Task: Add Attachment from "Attach a link" to Card Card0000000032 in Board Board0000000008 in Workspace WS0000000003 in Trello. Add Cover Red to Card Card0000000032 in Board Board0000000008 in Workspace WS0000000003 in Trello. Add "Join Card" Button Button0000000032  to Card Card0000000032 in Board Board0000000008 in Workspace WS0000000003 in Trello. Add Description DS0000000032 to Card Card0000000032 in Board Board0000000008 in Workspace WS0000000003 in Trello. Add Comment CM0000000032 to Card Card0000000032 in Board Board0000000008 in Workspace WS0000000003 in Trello
Action: Mouse moved to (670, 77)
Screenshot: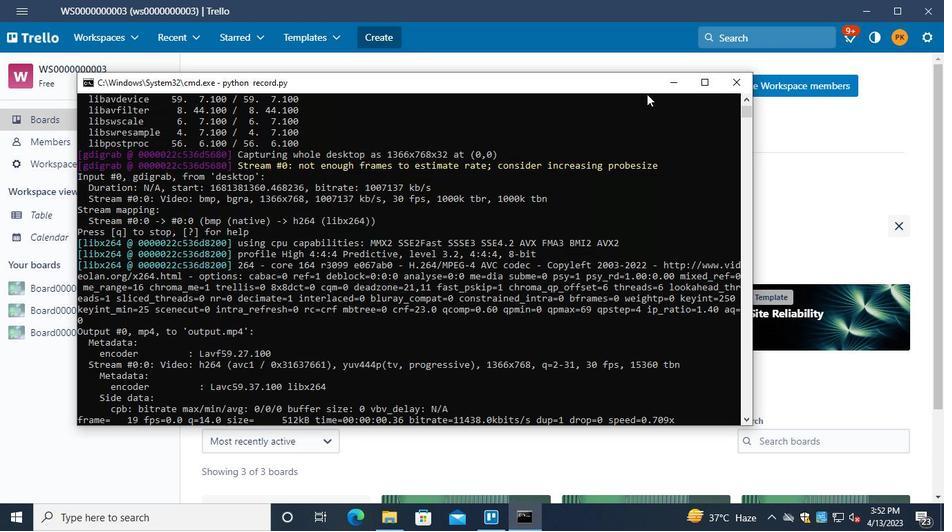 
Action: Mouse pressed left at (670, 77)
Screenshot: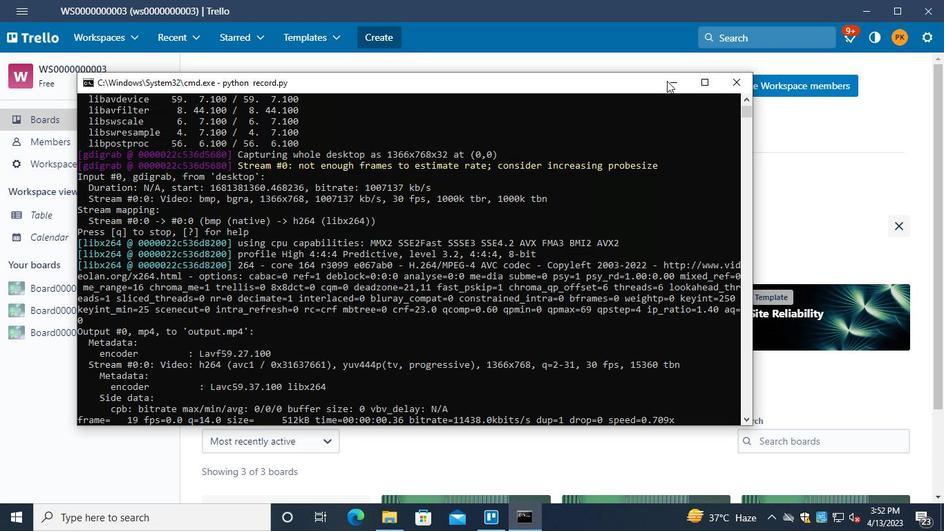 
Action: Mouse moved to (87, 311)
Screenshot: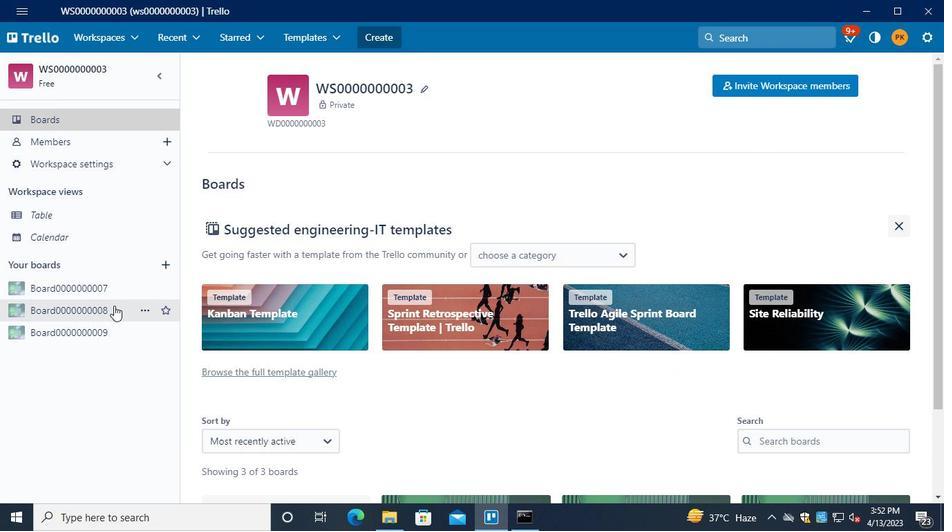 
Action: Mouse pressed left at (87, 311)
Screenshot: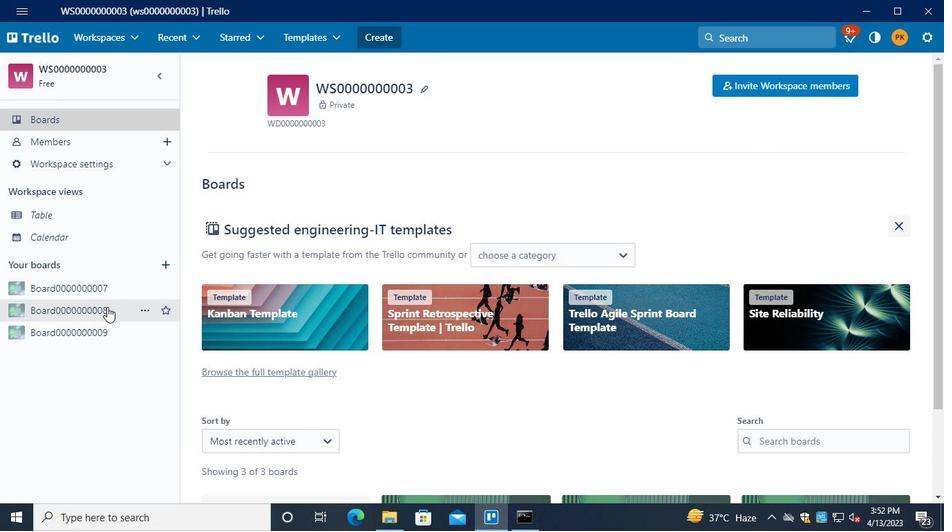 
Action: Mouse moved to (244, 414)
Screenshot: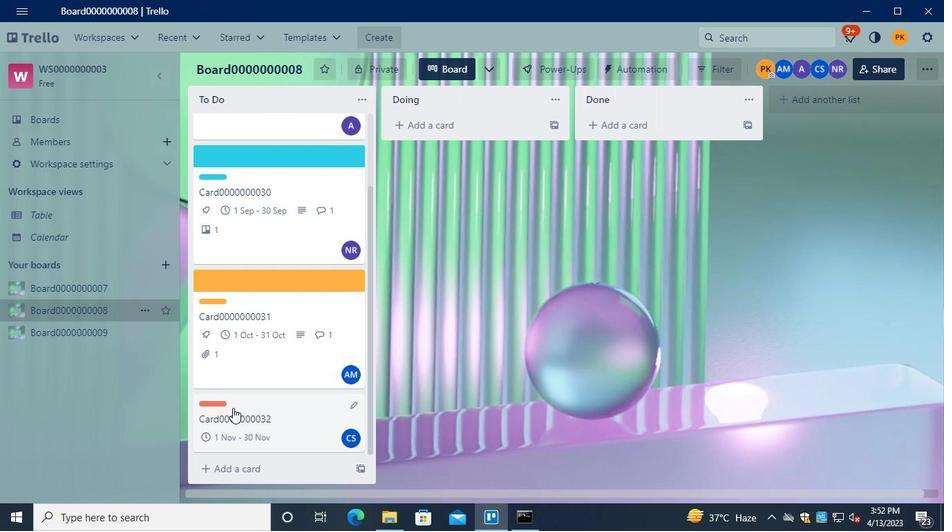 
Action: Mouse pressed left at (244, 414)
Screenshot: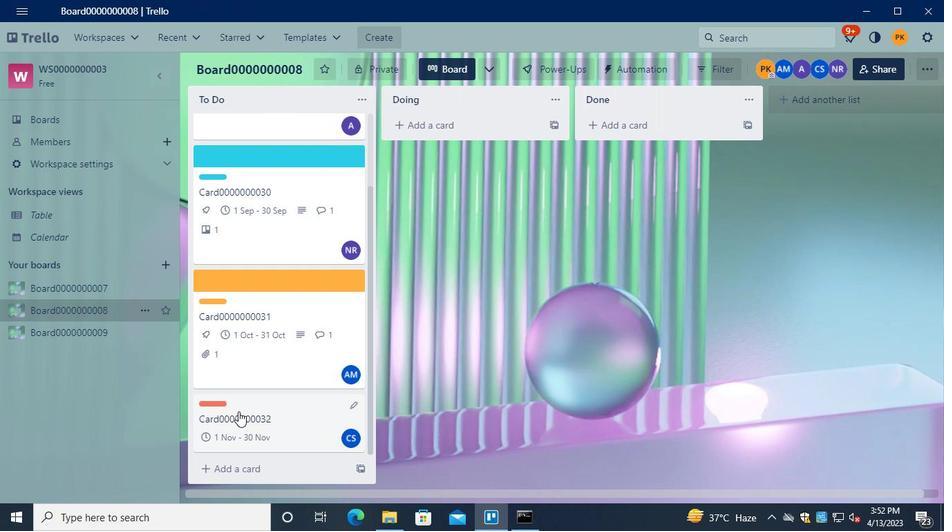 
Action: Mouse moved to (679, 291)
Screenshot: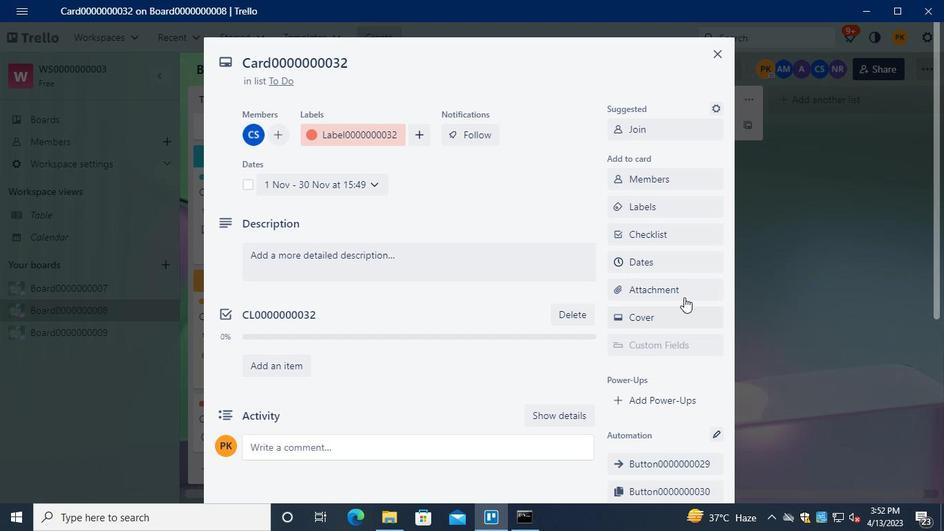 
Action: Mouse pressed left at (679, 291)
Screenshot: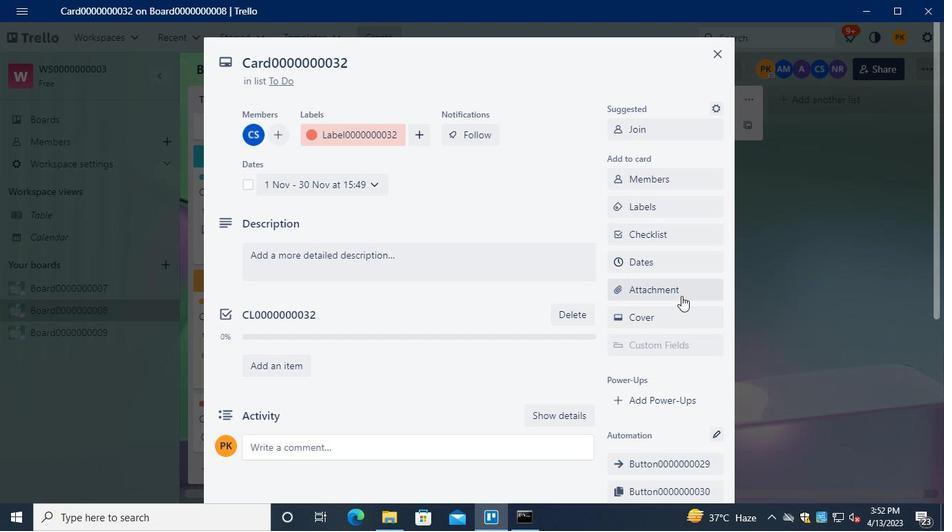 
Action: Mouse moved to (645, 274)
Screenshot: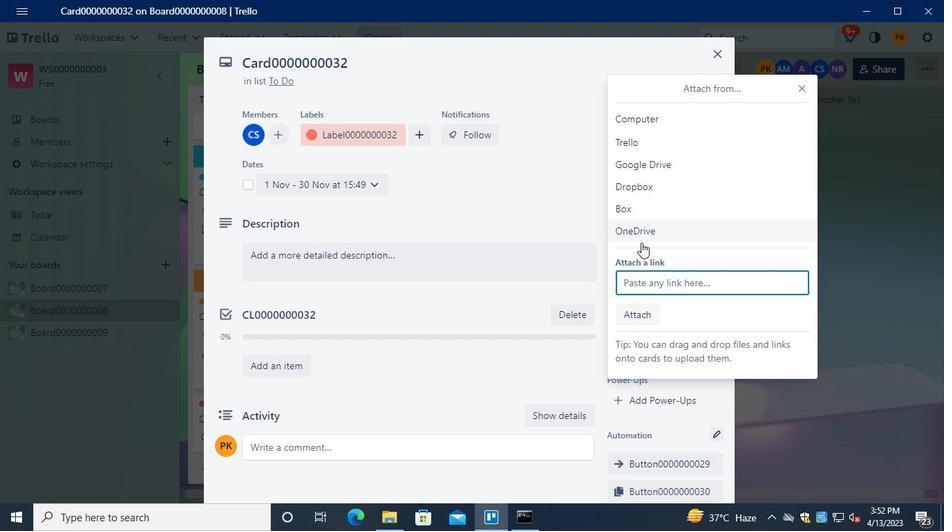 
Action: Keyboard Key.ctrl_l
Screenshot: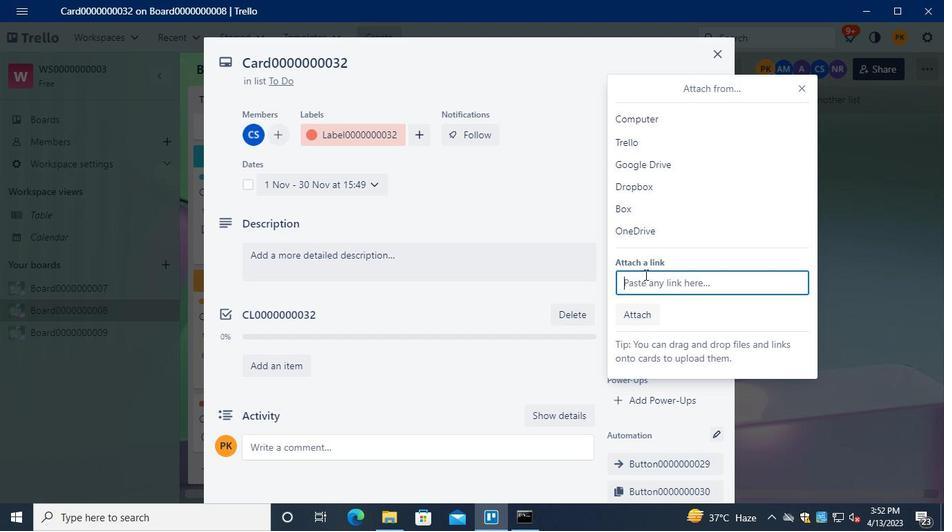 
Action: Keyboard \x16
Screenshot: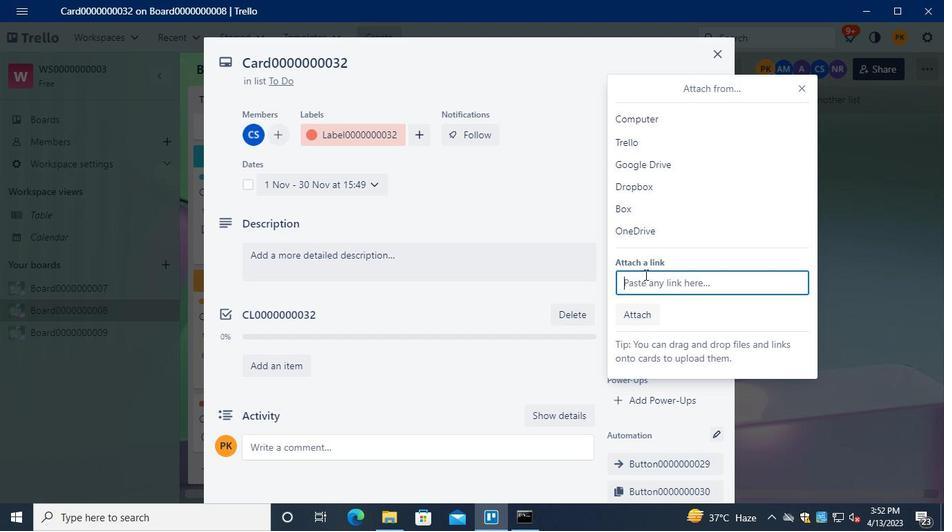 
Action: Mouse moved to (673, 310)
Screenshot: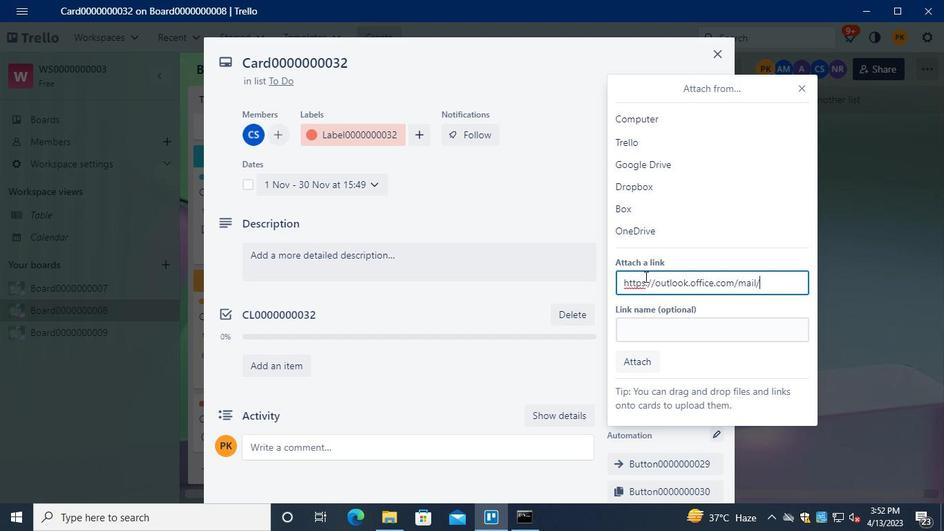 
Action: Keyboard Key.enter
Screenshot: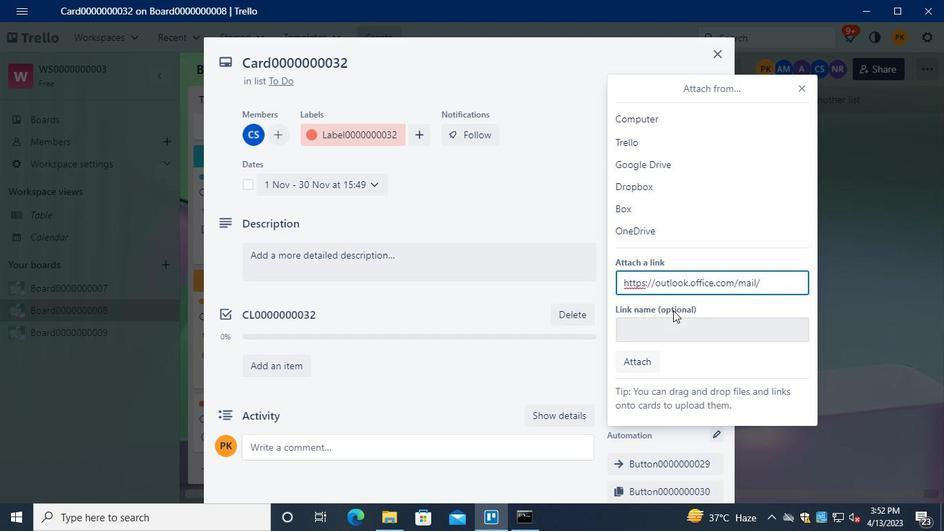 
Action: Mouse moved to (682, 316)
Screenshot: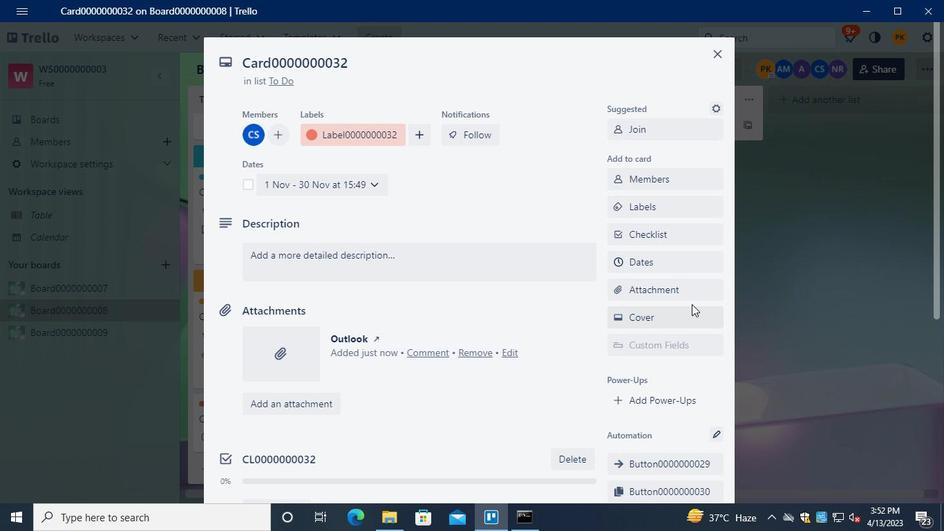 
Action: Mouse pressed left at (682, 316)
Screenshot: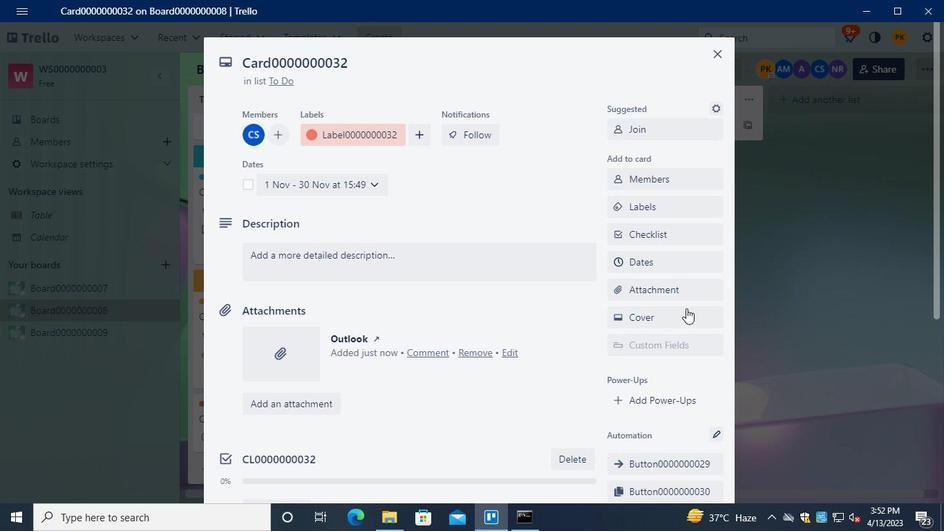 
Action: Mouse moved to (754, 216)
Screenshot: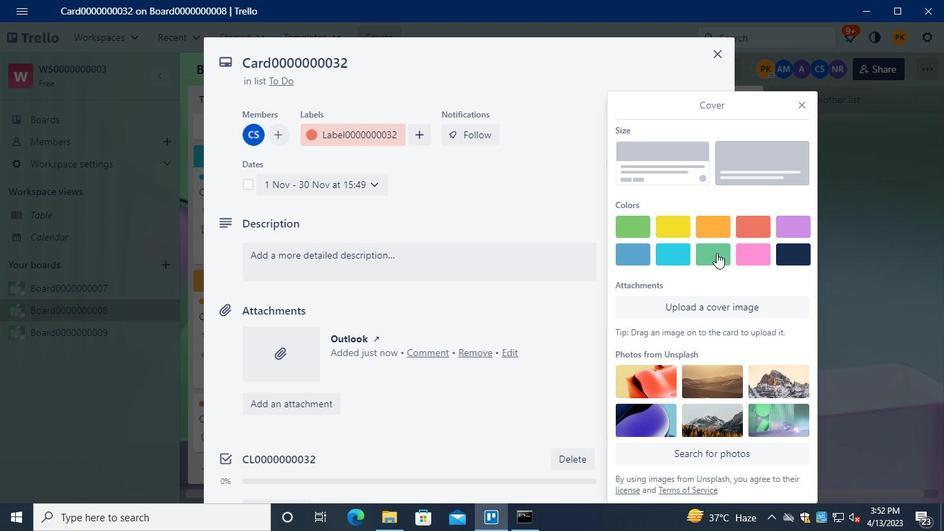 
Action: Mouse pressed left at (754, 216)
Screenshot: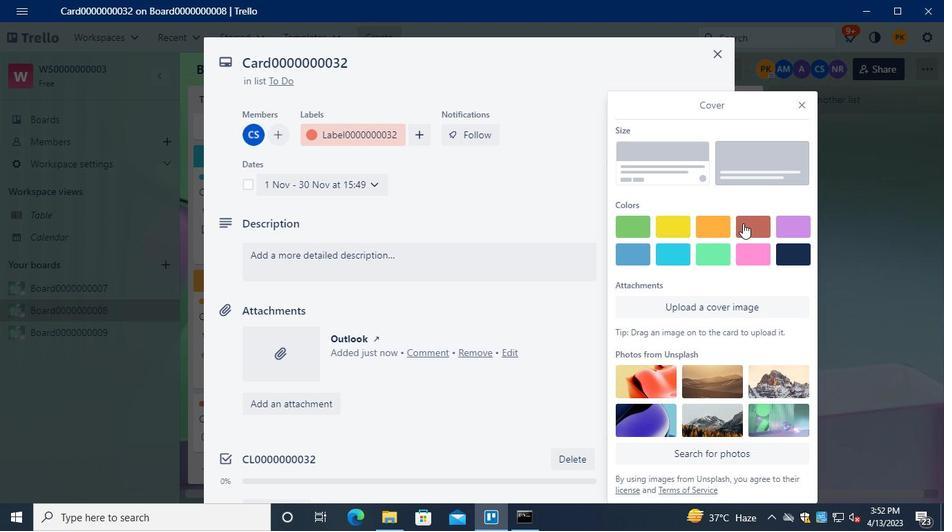 
Action: Mouse moved to (798, 80)
Screenshot: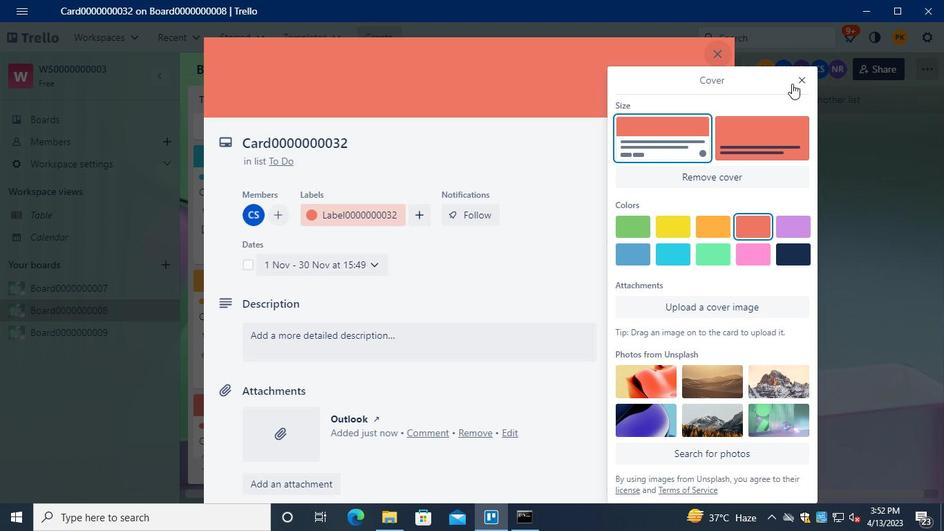 
Action: Mouse pressed left at (798, 80)
Screenshot: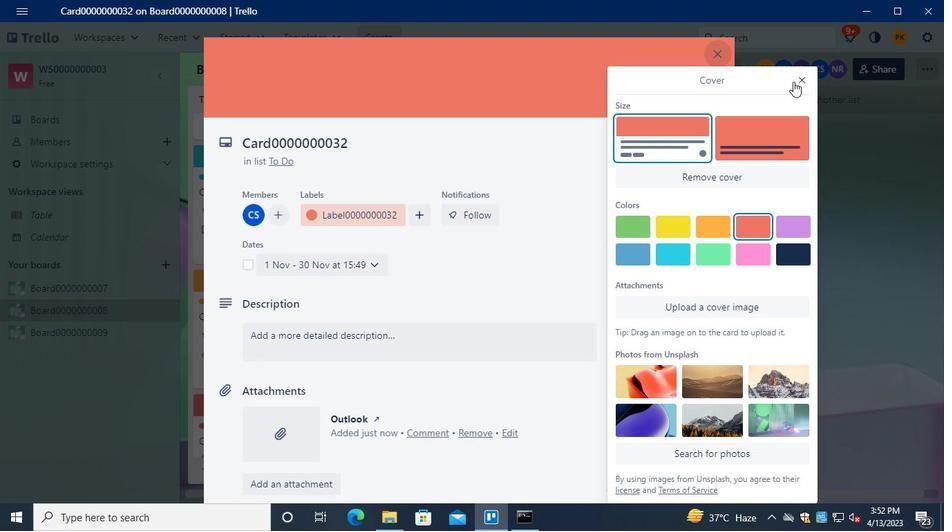 
Action: Mouse moved to (645, 461)
Screenshot: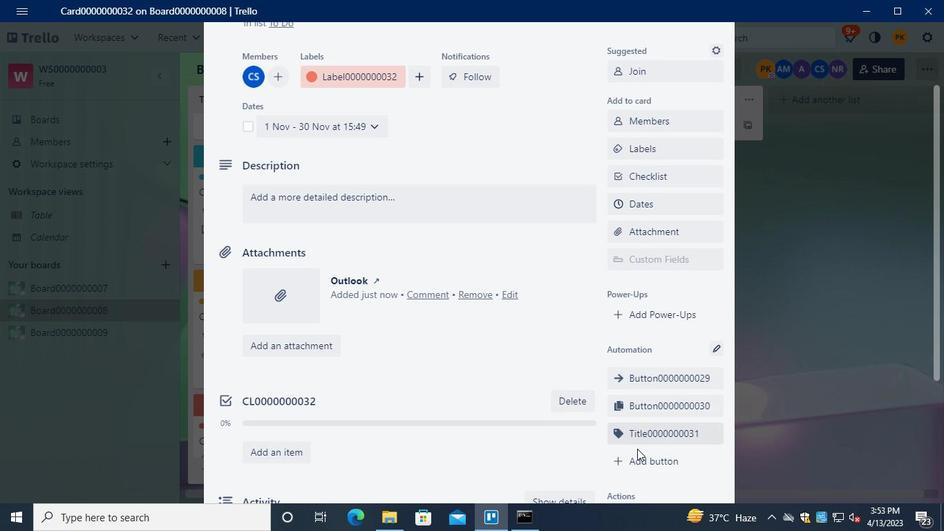 
Action: Mouse pressed left at (645, 461)
Screenshot: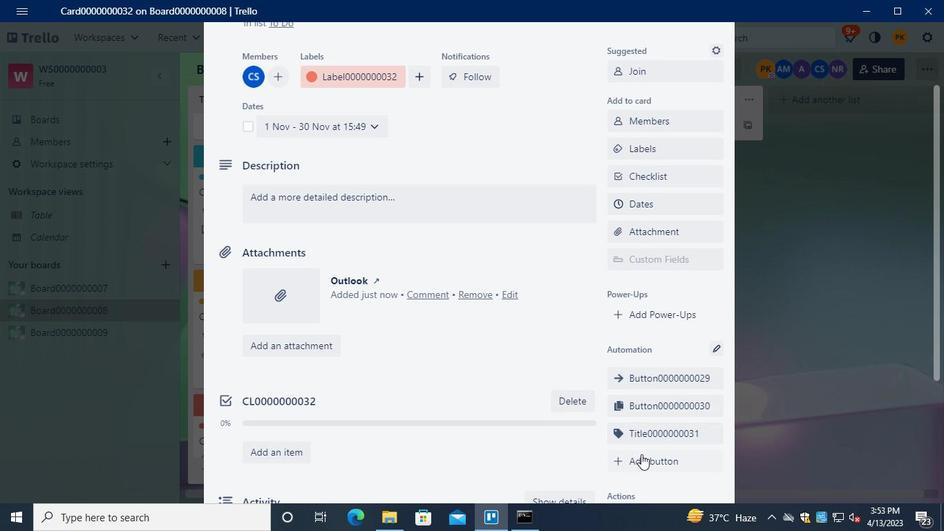 
Action: Mouse moved to (677, 232)
Screenshot: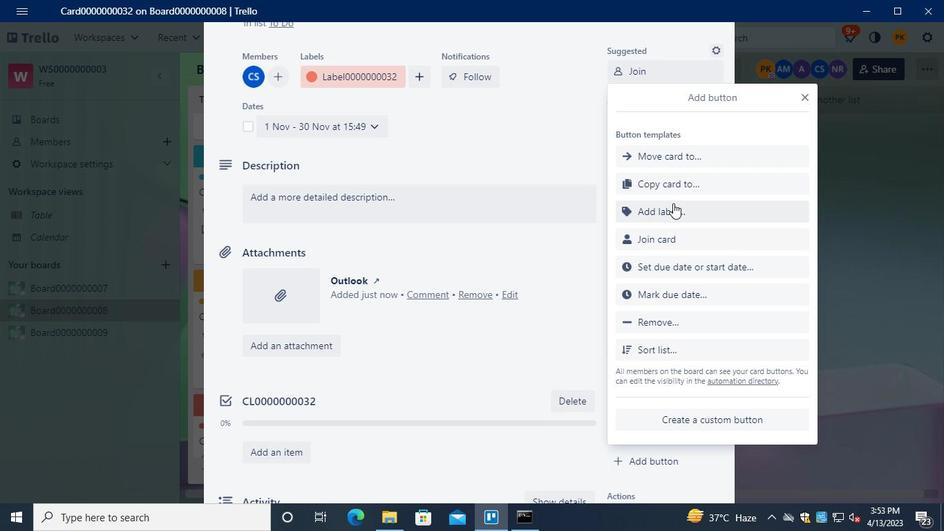
Action: Mouse pressed left at (677, 232)
Screenshot: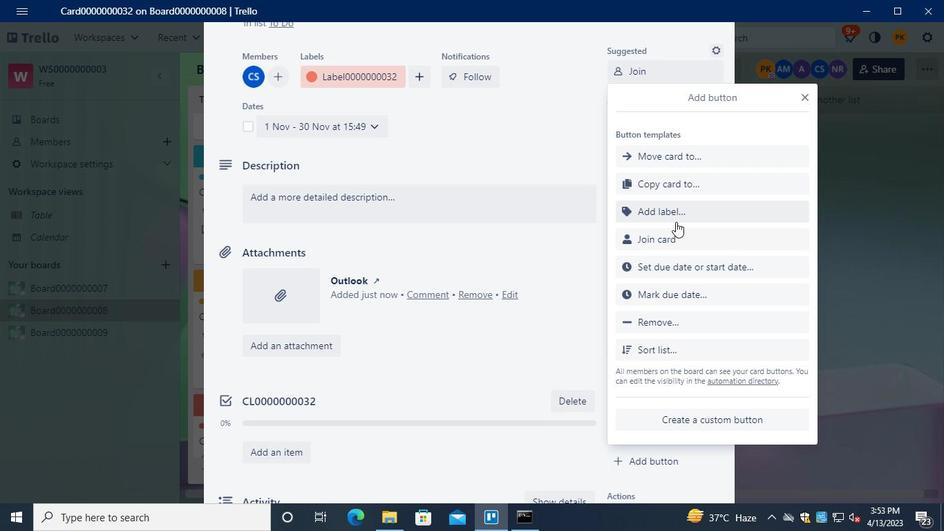 
Action: Keyboard Key.shift
Screenshot: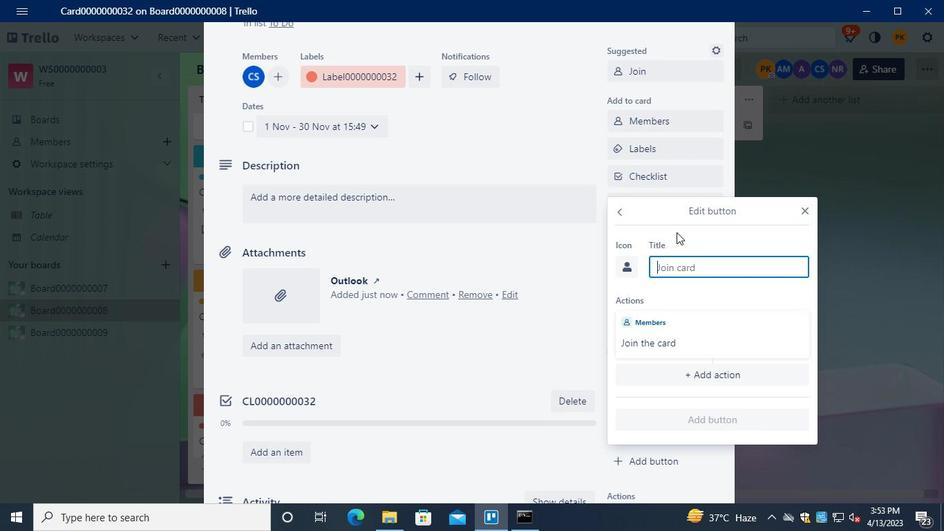
Action: Keyboard Key.shift
Screenshot: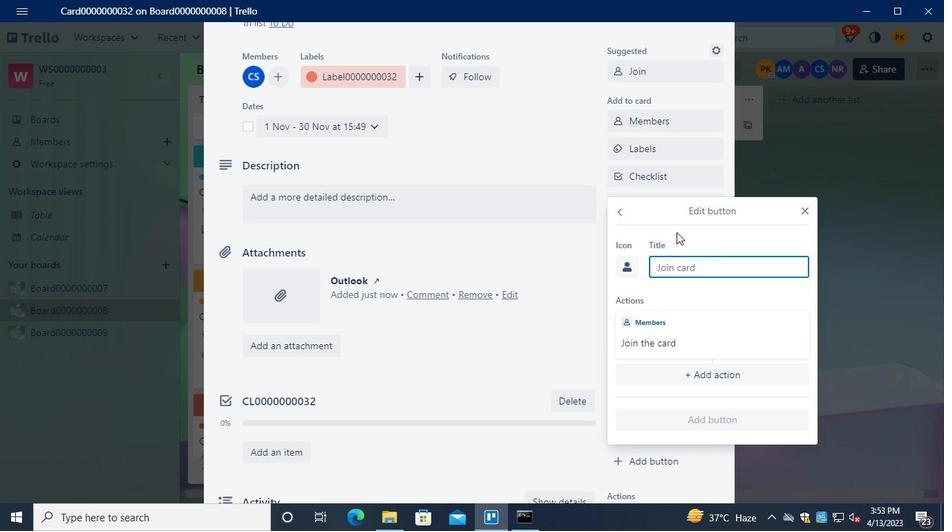 
Action: Keyboard Key.shift
Screenshot: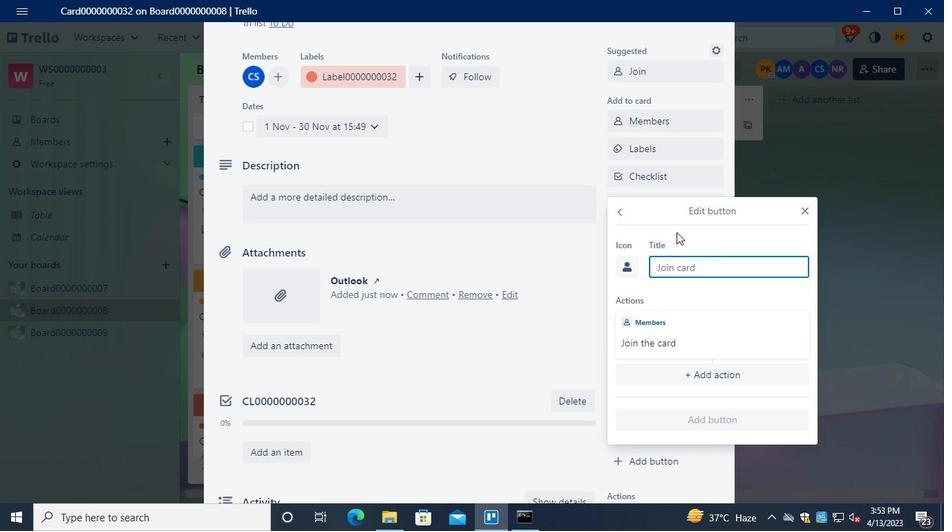 
Action: Keyboard Key.shift
Screenshot: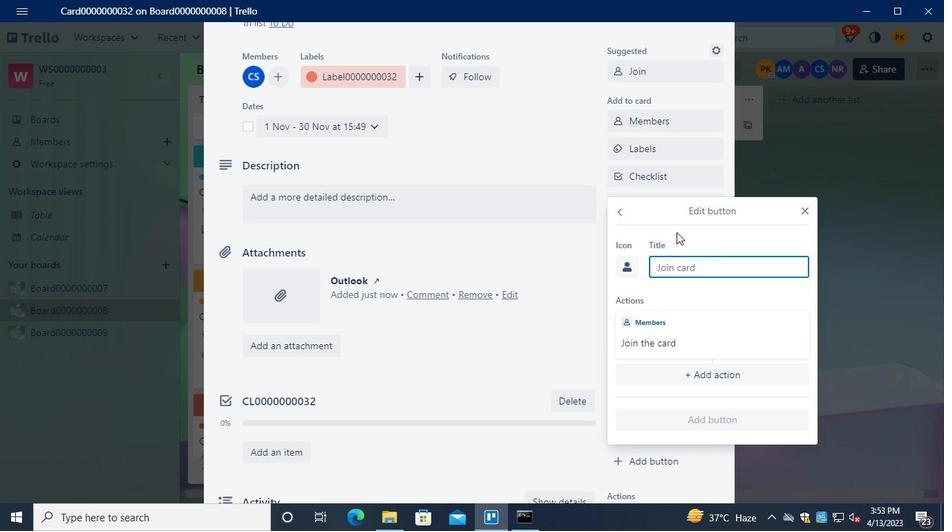 
Action: Keyboard Key.shift
Screenshot: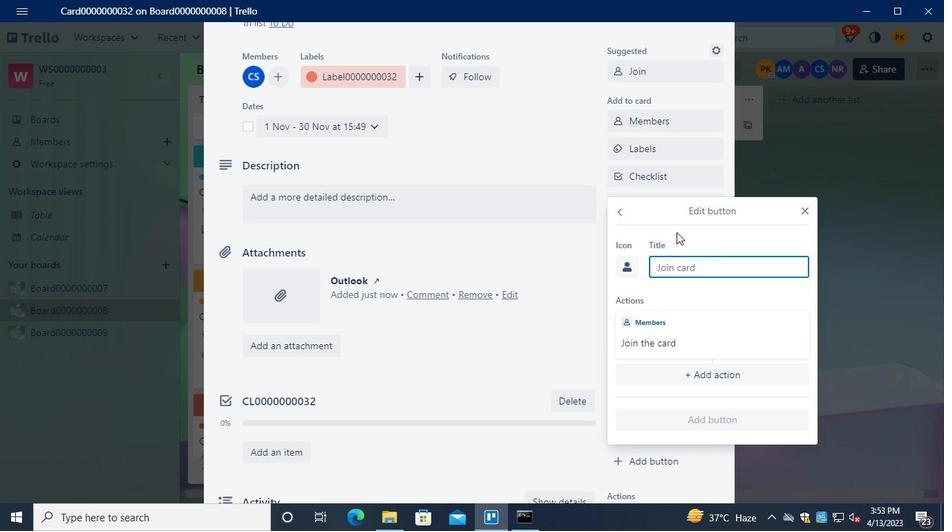 
Action: Keyboard Key.shift
Screenshot: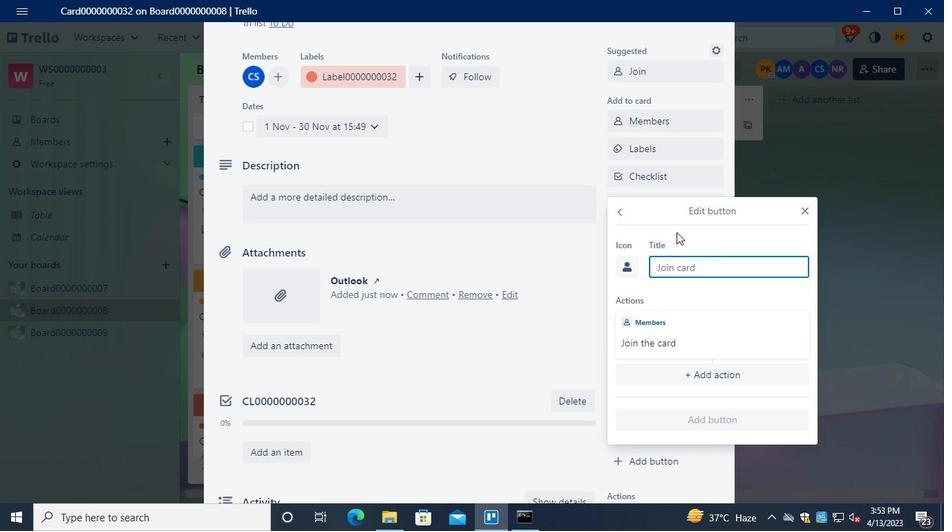 
Action: Keyboard B
Screenshot: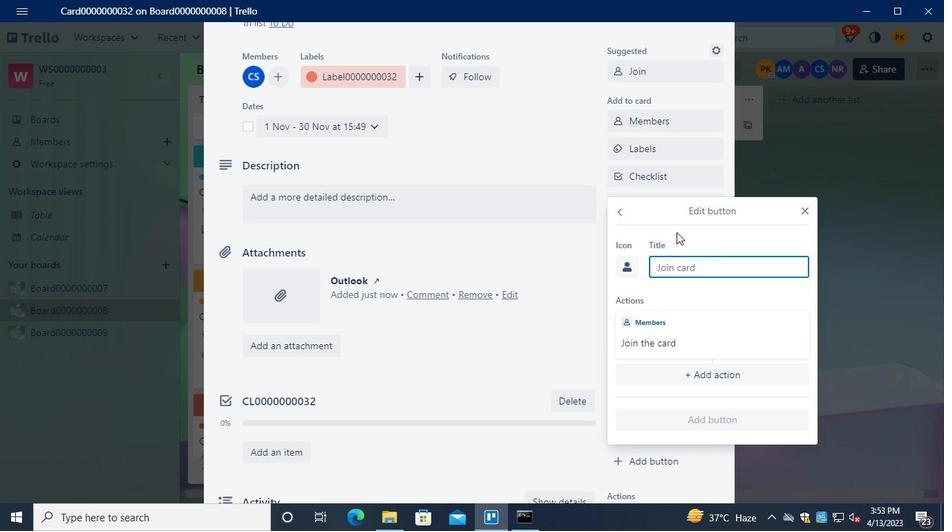 
Action: Keyboard u
Screenshot: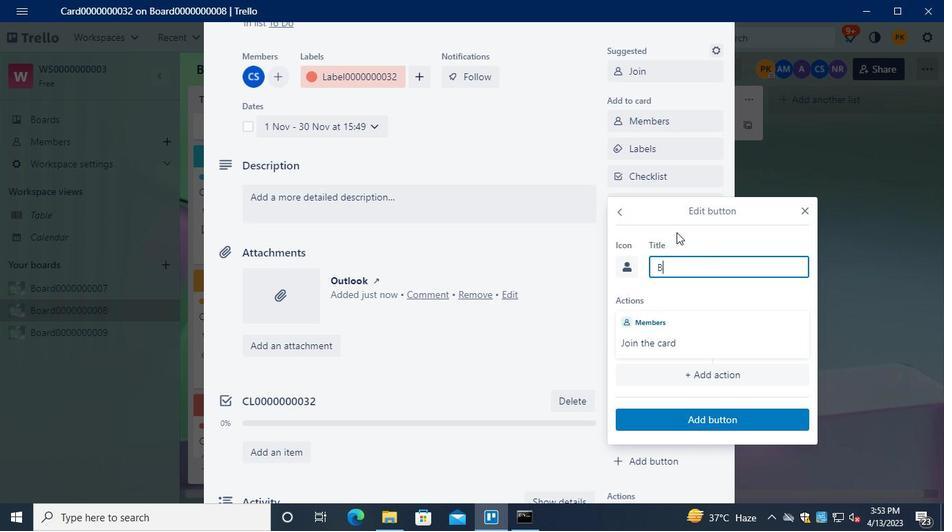 
Action: Keyboard t
Screenshot: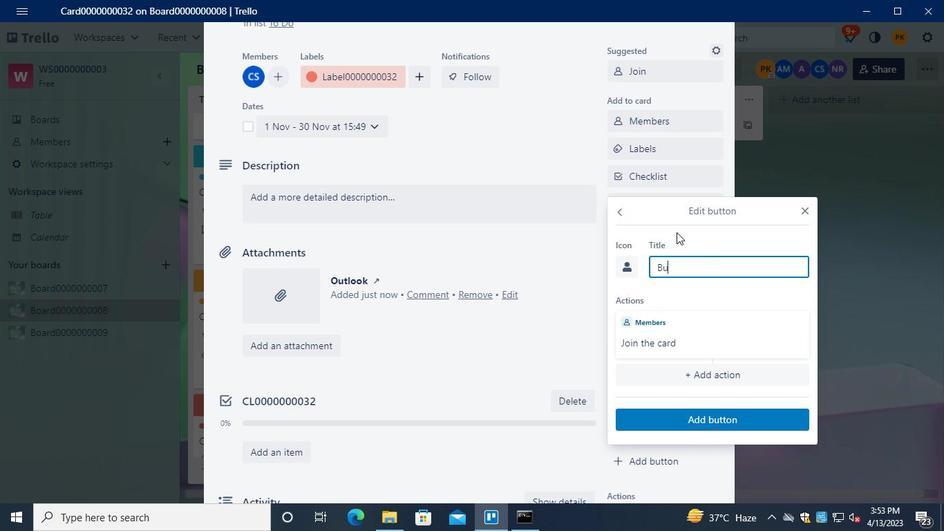 
Action: Keyboard t
Screenshot: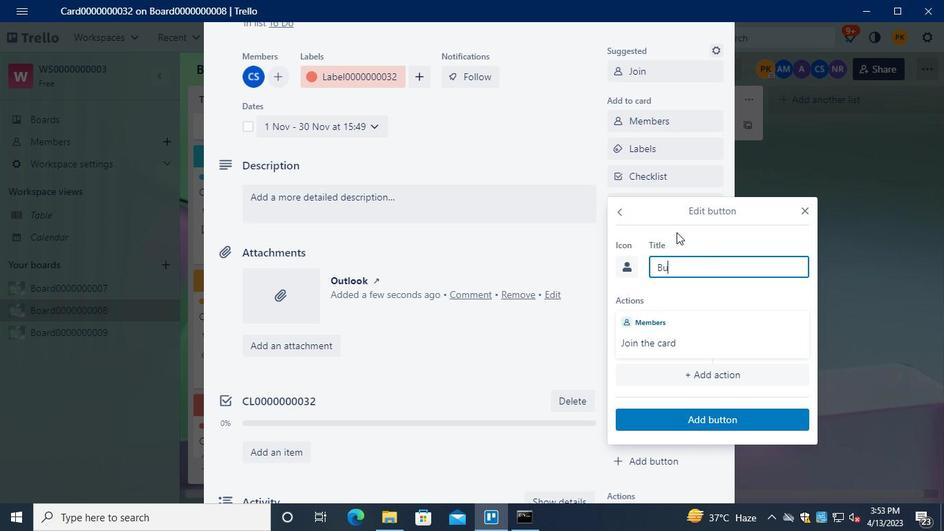 
Action: Keyboard o
Screenshot: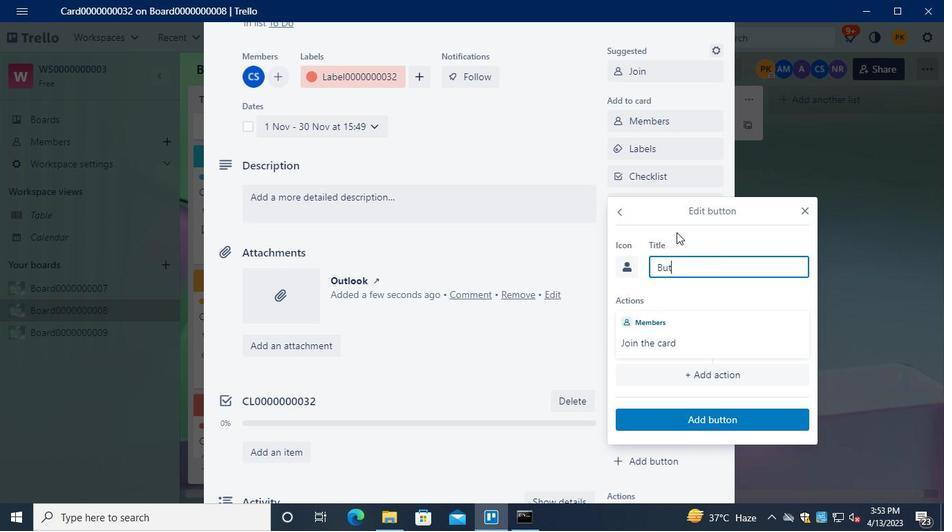 
Action: Keyboard n
Screenshot: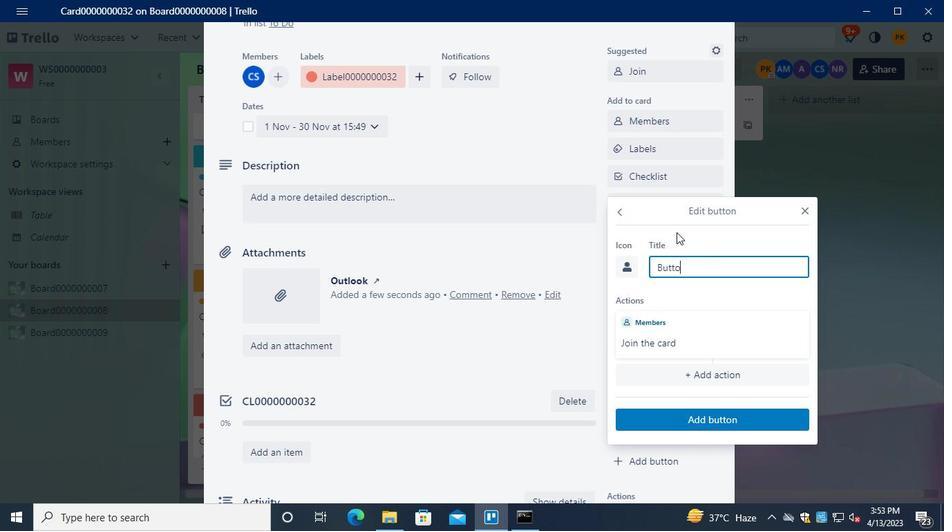 
Action: Keyboard <96>
Screenshot: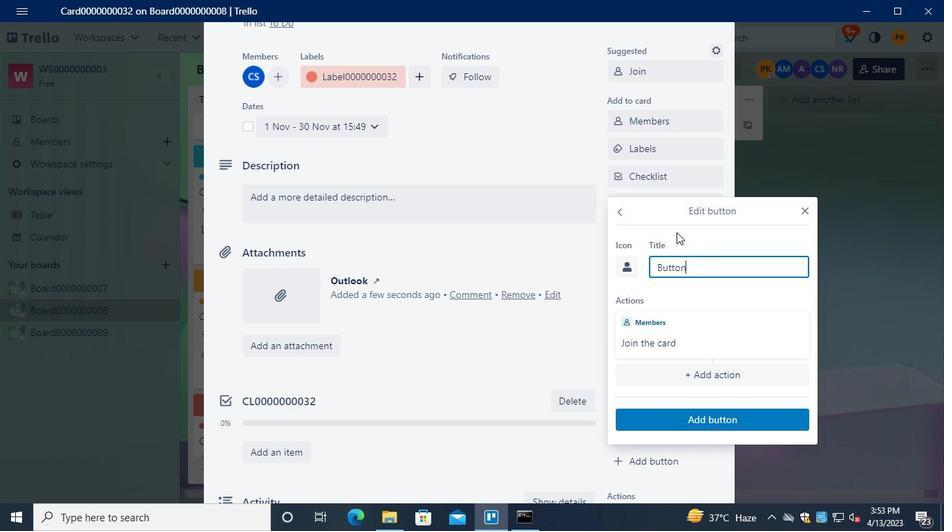 
Action: Keyboard <96>
Screenshot: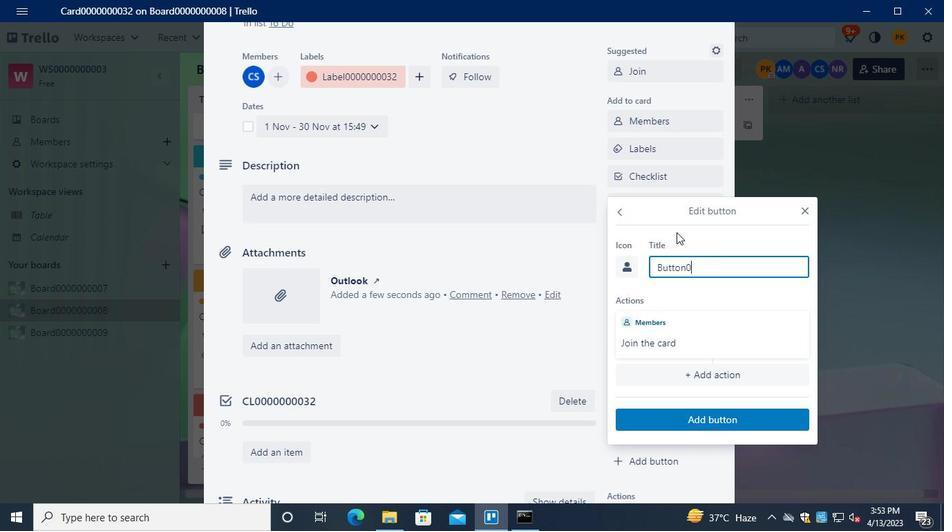 
Action: Keyboard <96>
Screenshot: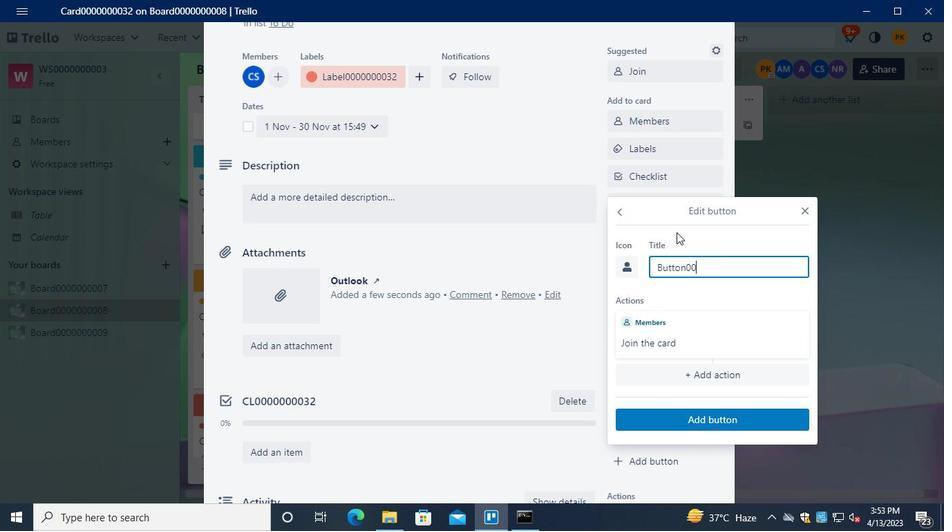 
Action: Keyboard <96>
Screenshot: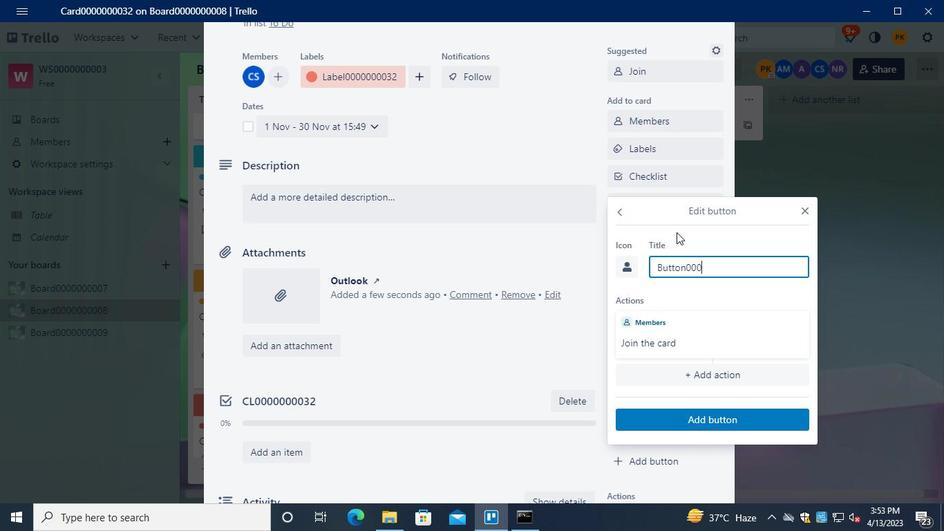 
Action: Keyboard <96>
Screenshot: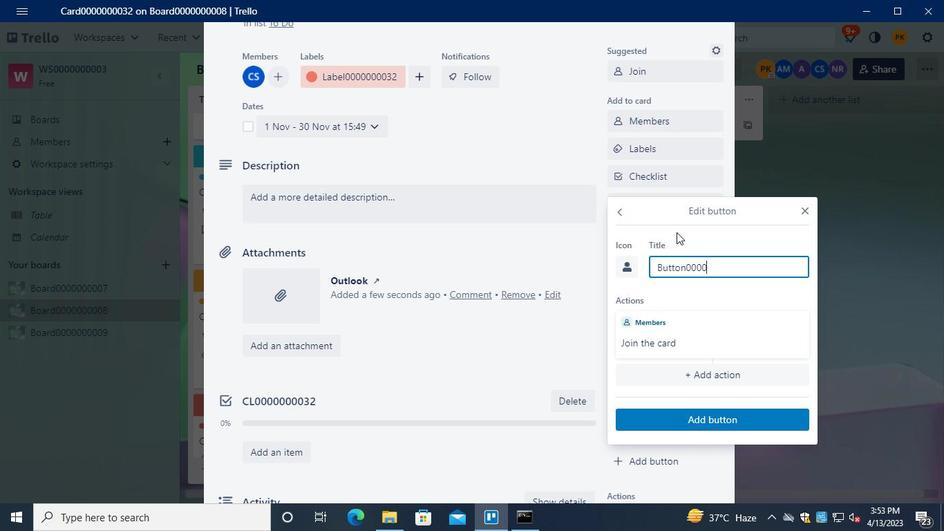 
Action: Keyboard <96>
Screenshot: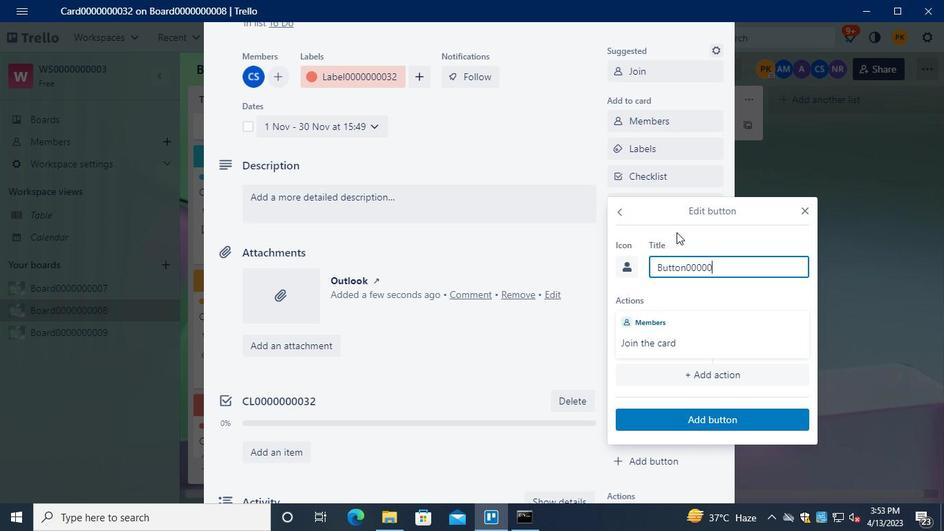 
Action: Keyboard <96>
Screenshot: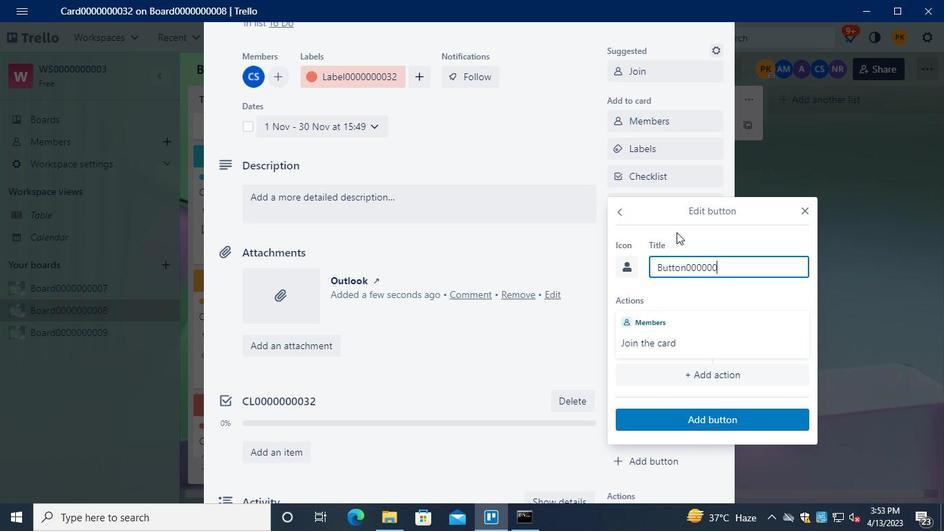 
Action: Keyboard <96>
Screenshot: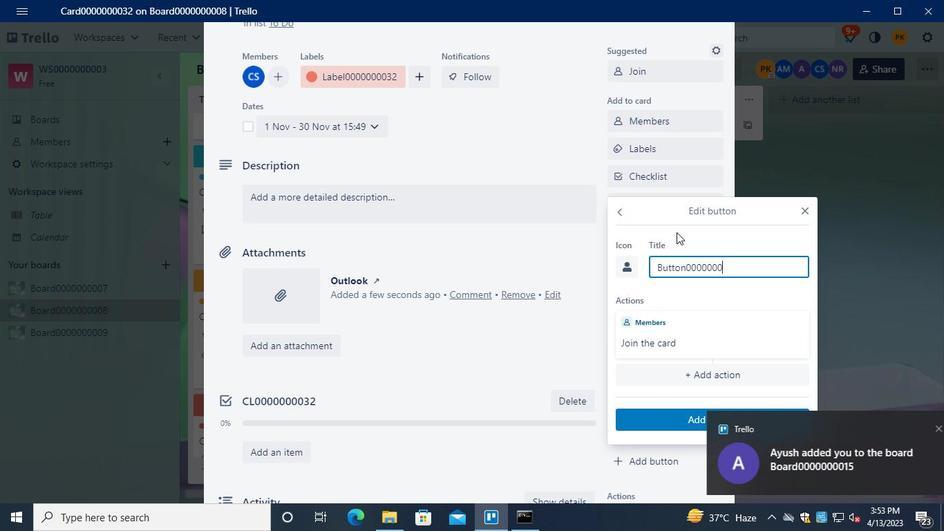 
Action: Keyboard <99>
Screenshot: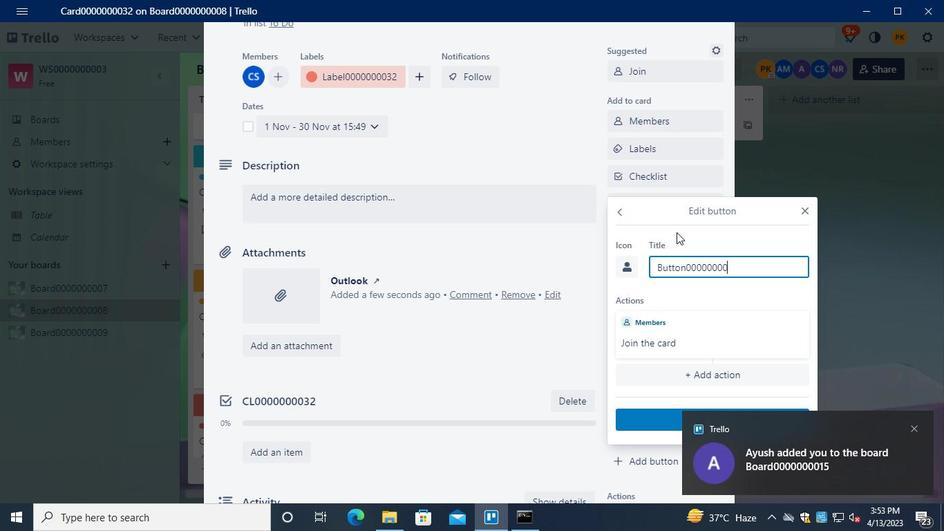 
Action: Keyboard <98>
Screenshot: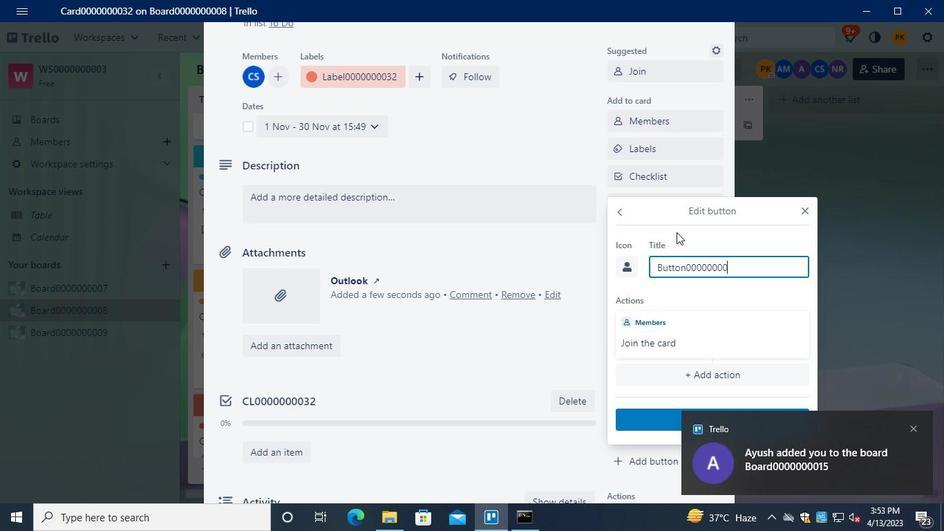 
Action: Mouse moved to (654, 426)
Screenshot: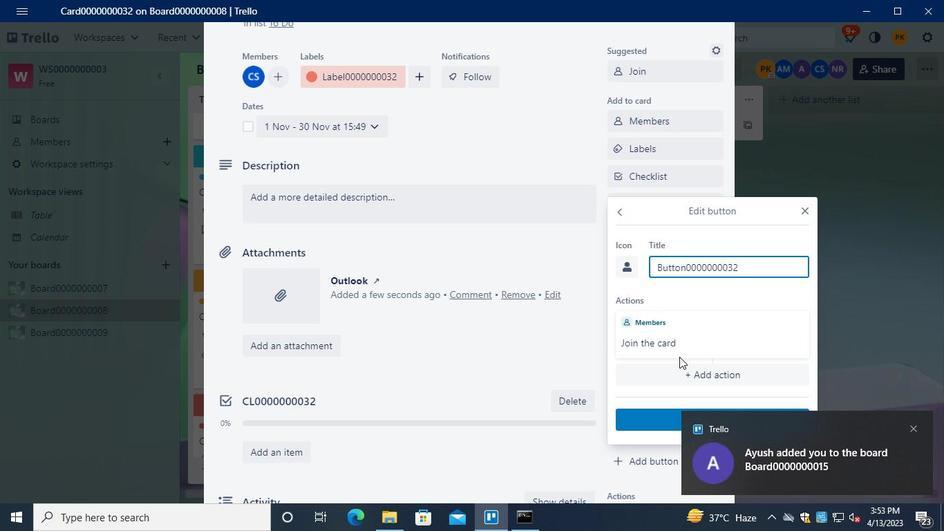 
Action: Mouse pressed left at (654, 426)
Screenshot: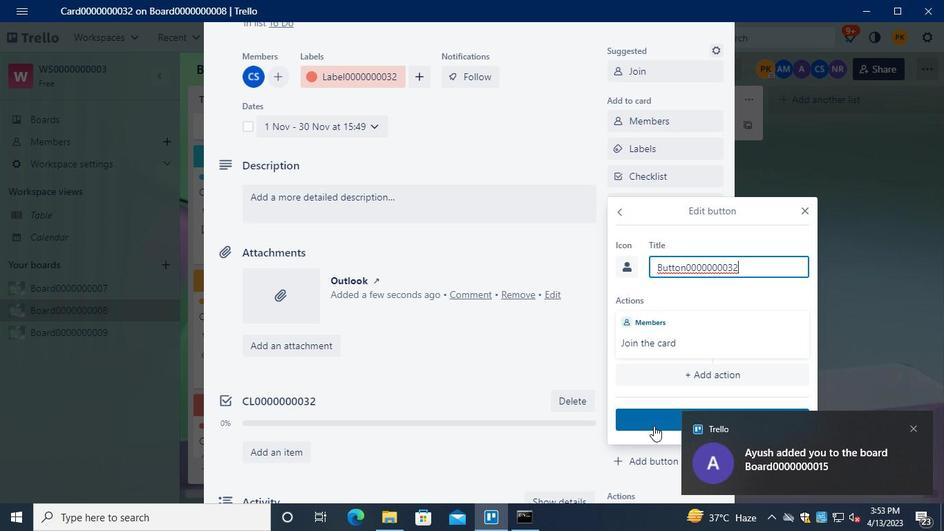 
Action: Mouse moved to (353, 197)
Screenshot: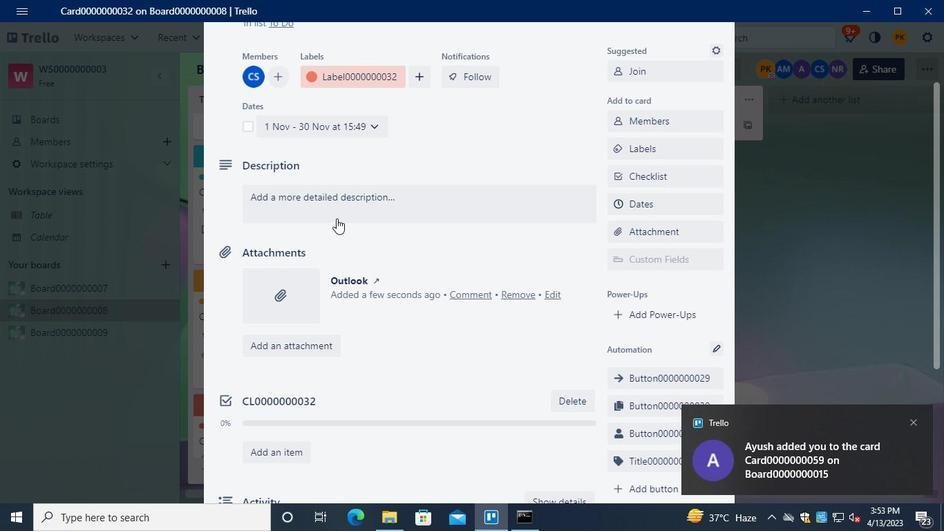 
Action: Mouse pressed left at (353, 197)
Screenshot: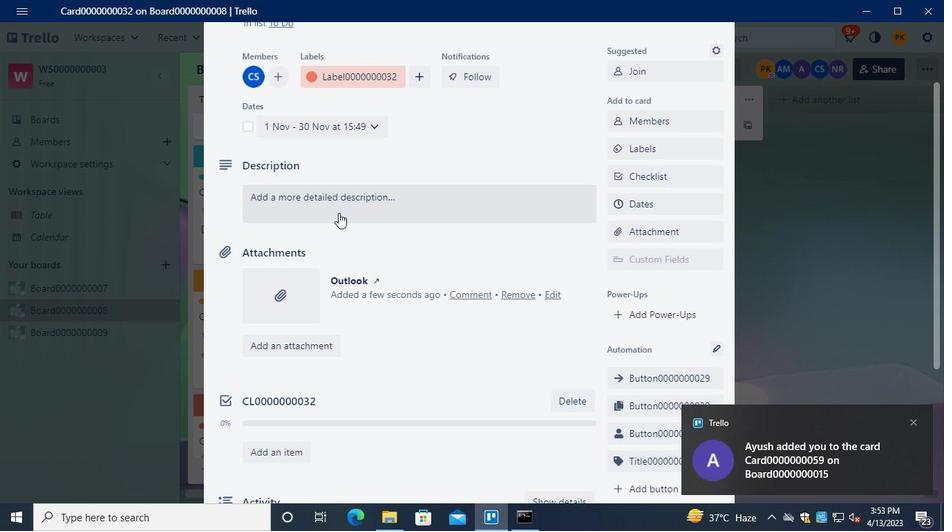 
Action: Keyboard Key.shift
Screenshot: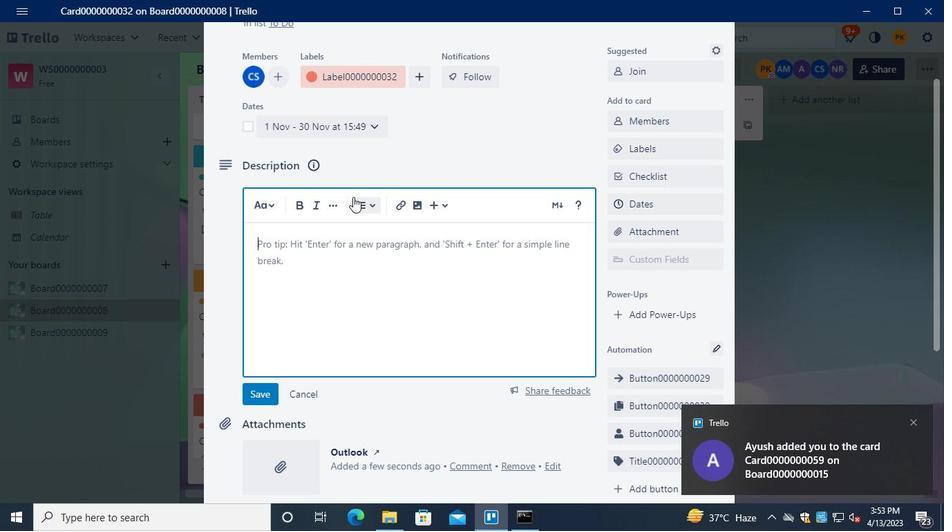 
Action: Keyboard D
Screenshot: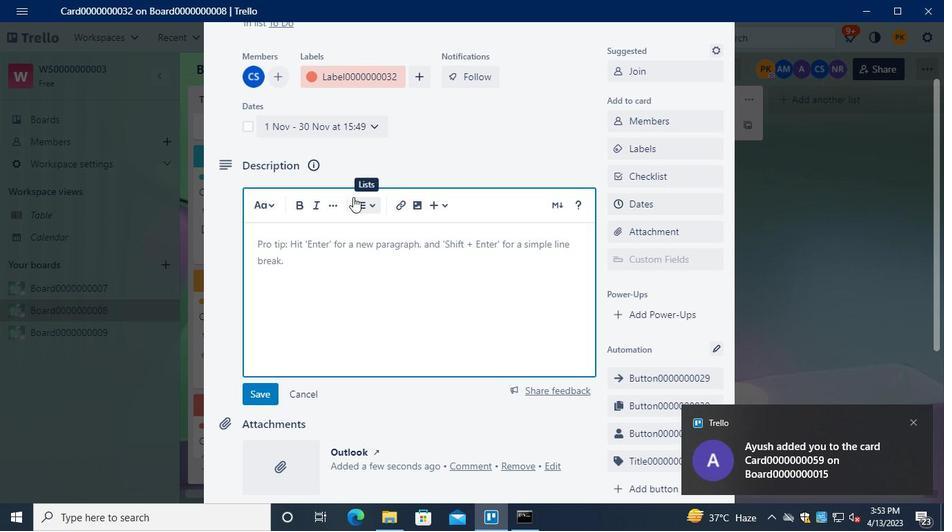 
Action: Keyboard S
Screenshot: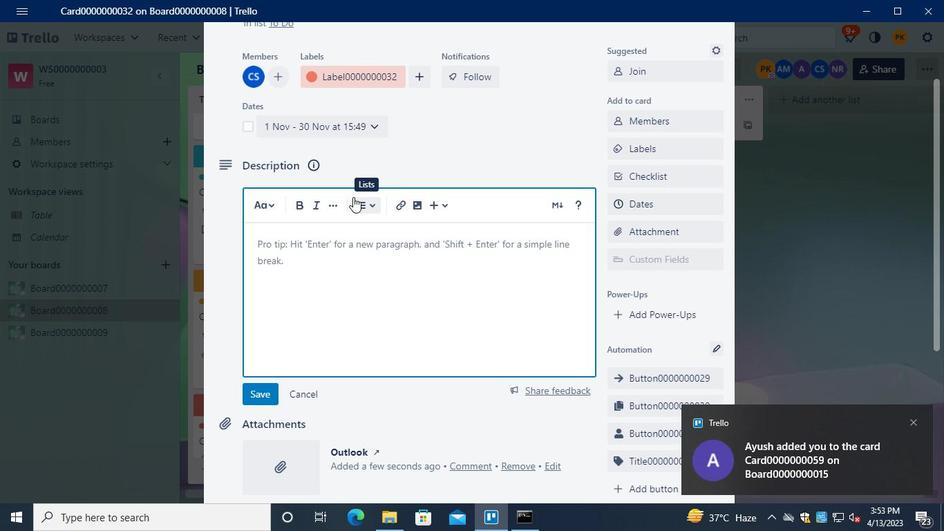 
Action: Keyboard <96>
Screenshot: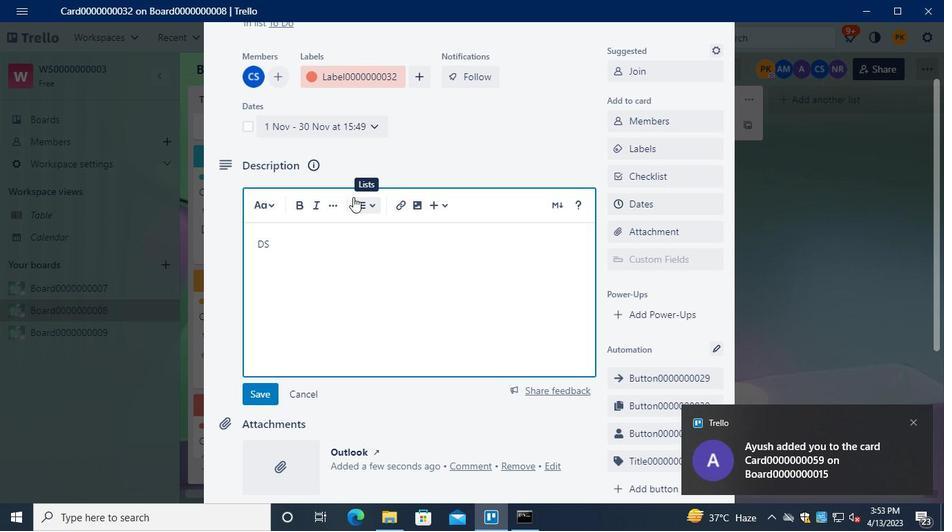 
Action: Keyboard <96>
Screenshot: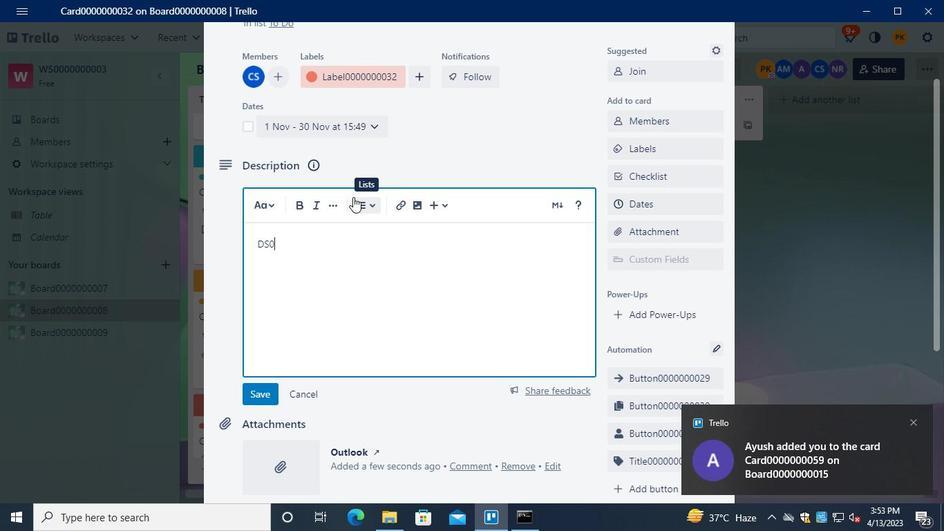 
Action: Keyboard <96>
Screenshot: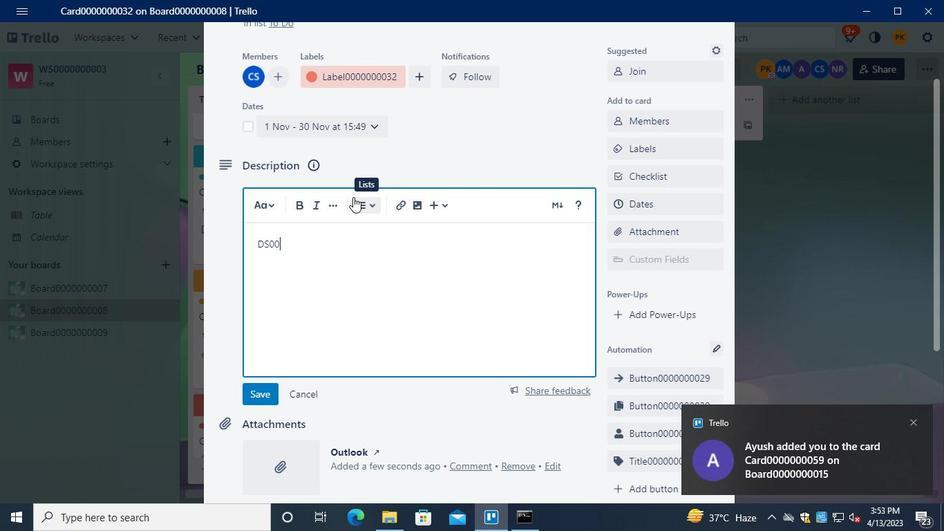 
Action: Keyboard <96>
Screenshot: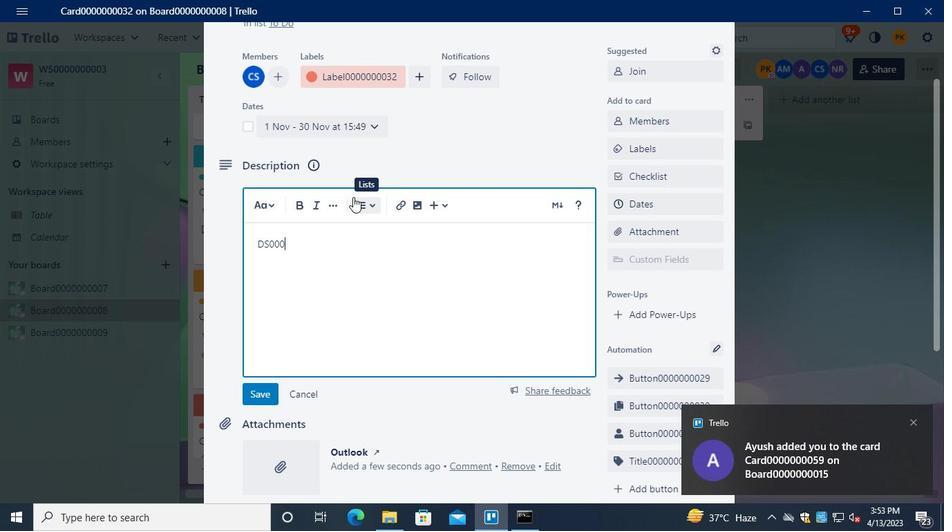 
Action: Keyboard <96>
Screenshot: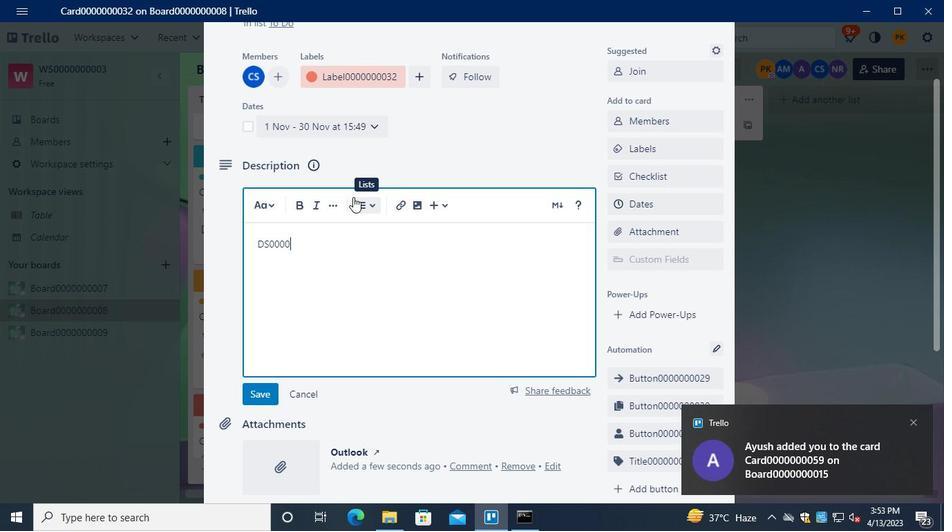 
Action: Keyboard <96>
Screenshot: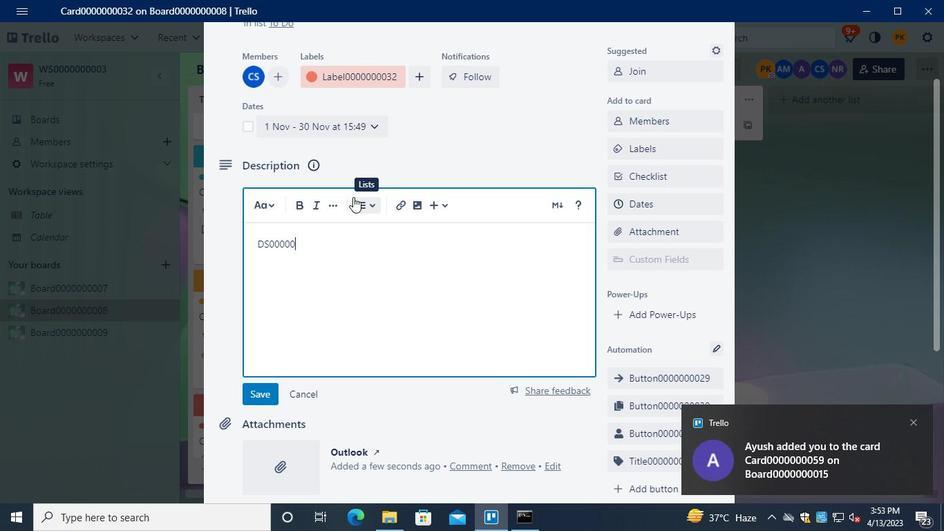 
Action: Keyboard <96>
Screenshot: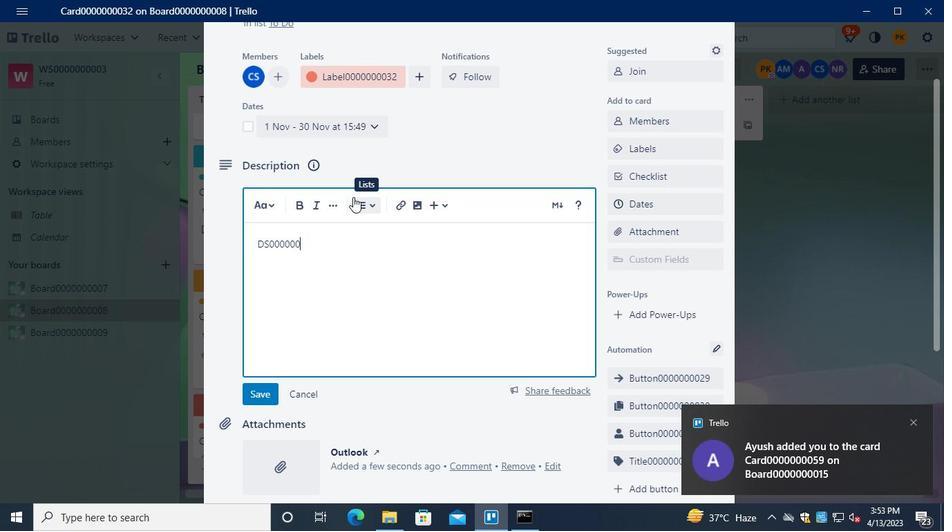 
Action: Keyboard <99>
Screenshot: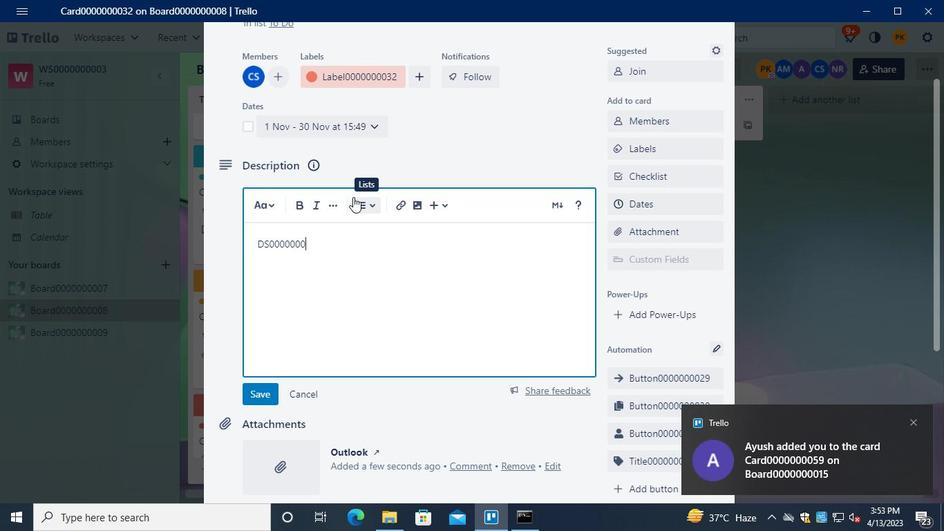 
Action: Keyboard Key.backspace
Screenshot: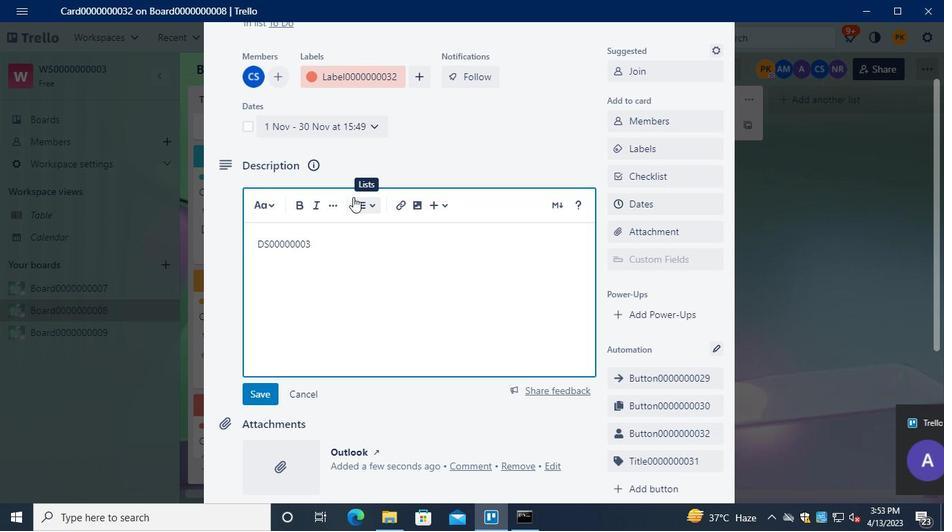 
Action: Keyboard <96>
Screenshot: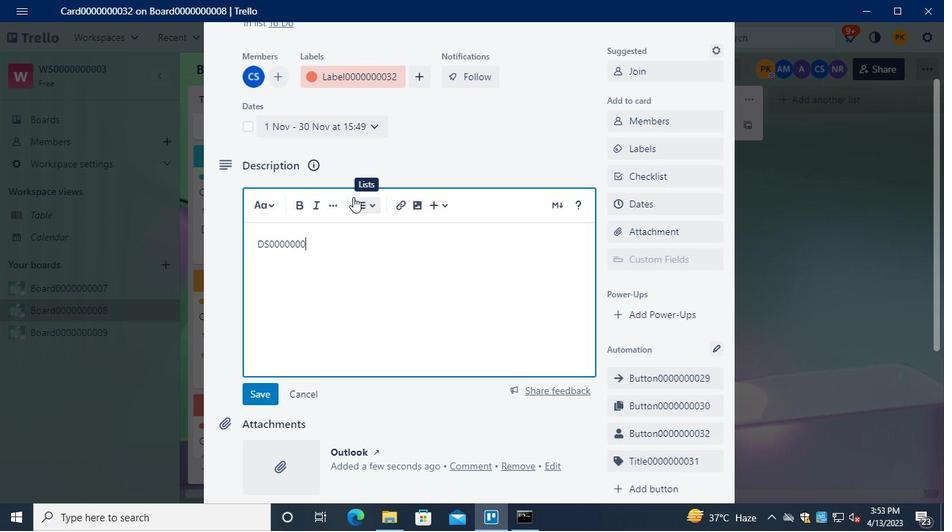 
Action: Keyboard <99>
Screenshot: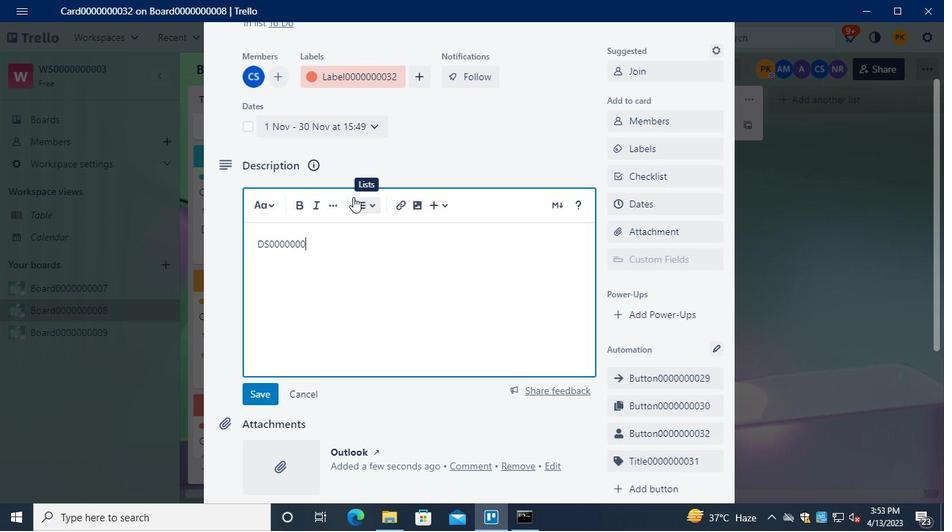 
Action: Keyboard <98>
Screenshot: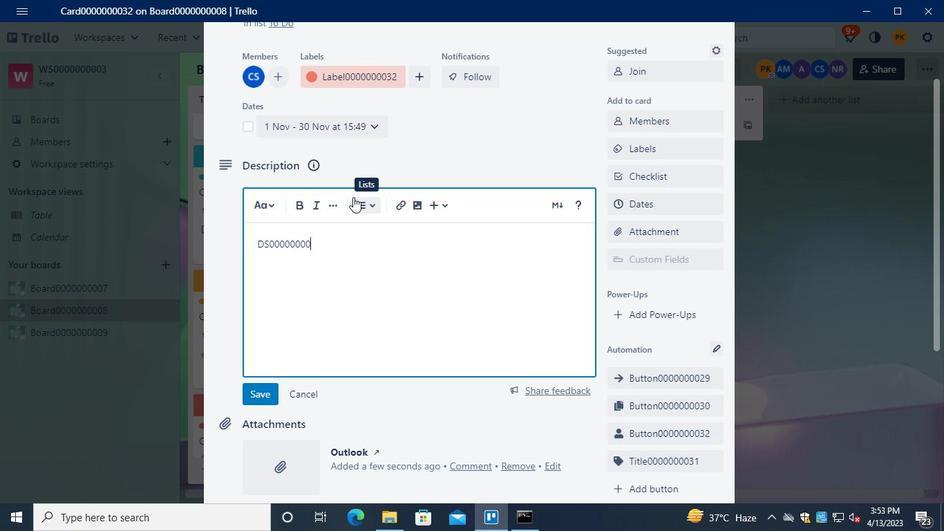 
Action: Mouse moved to (263, 392)
Screenshot: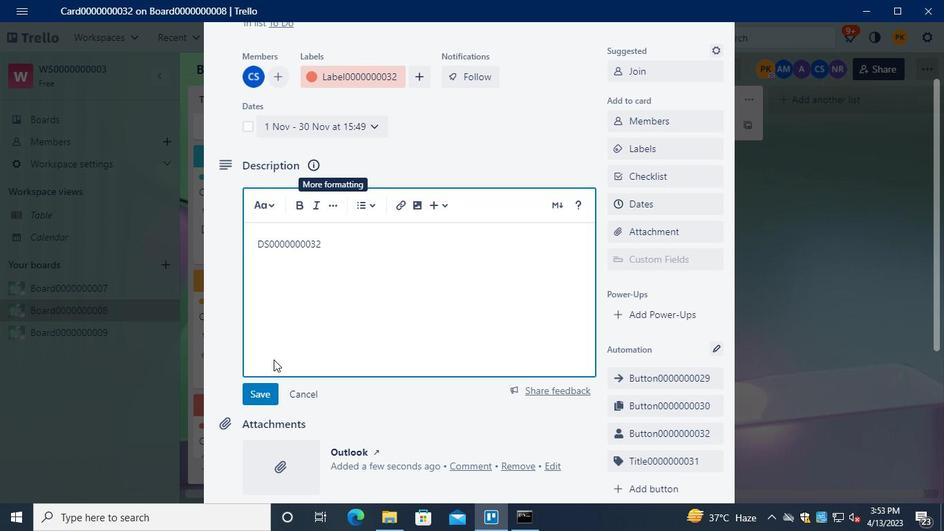 
Action: Mouse pressed left at (263, 392)
Screenshot: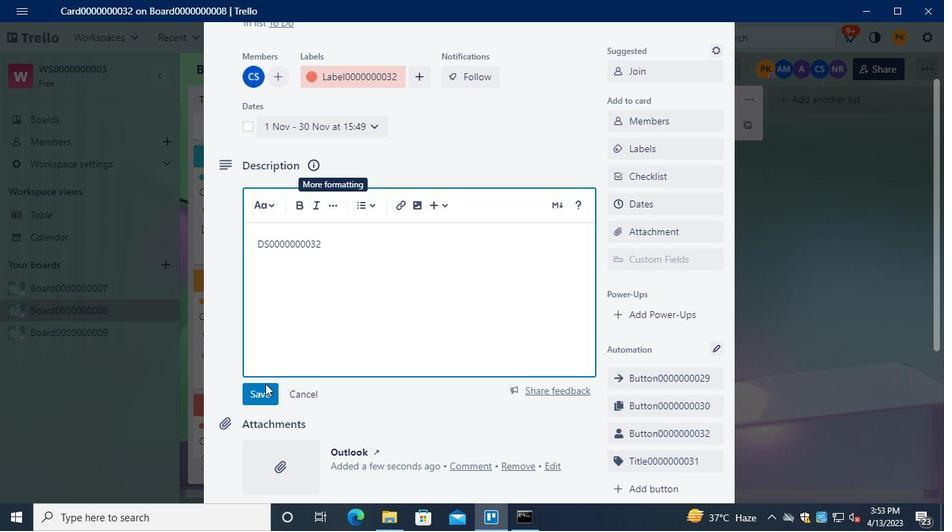 
Action: Mouse moved to (320, 260)
Screenshot: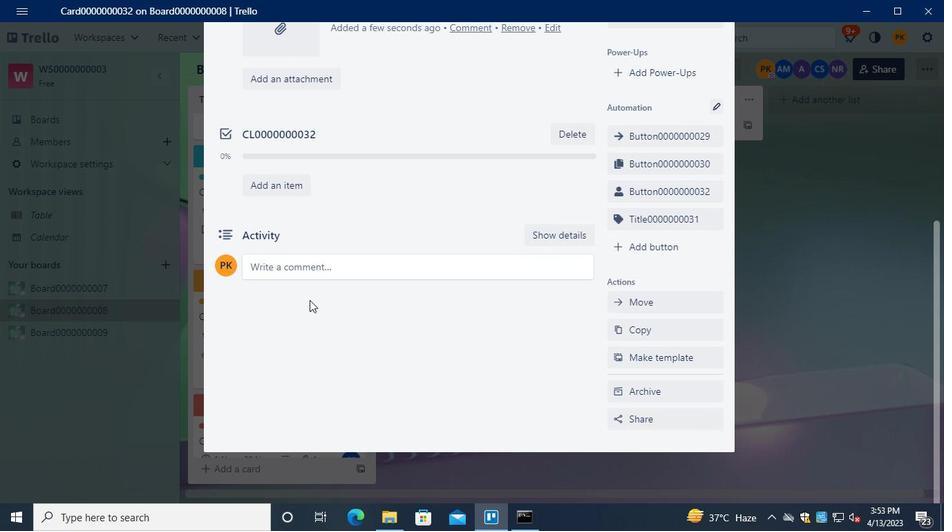 
Action: Mouse pressed left at (320, 260)
Screenshot: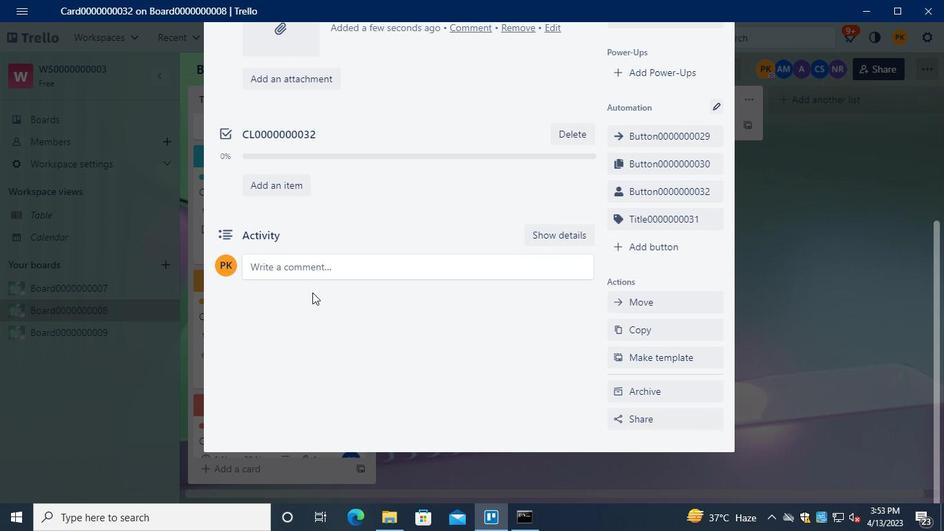 
Action: Keyboard Key.shift
Screenshot: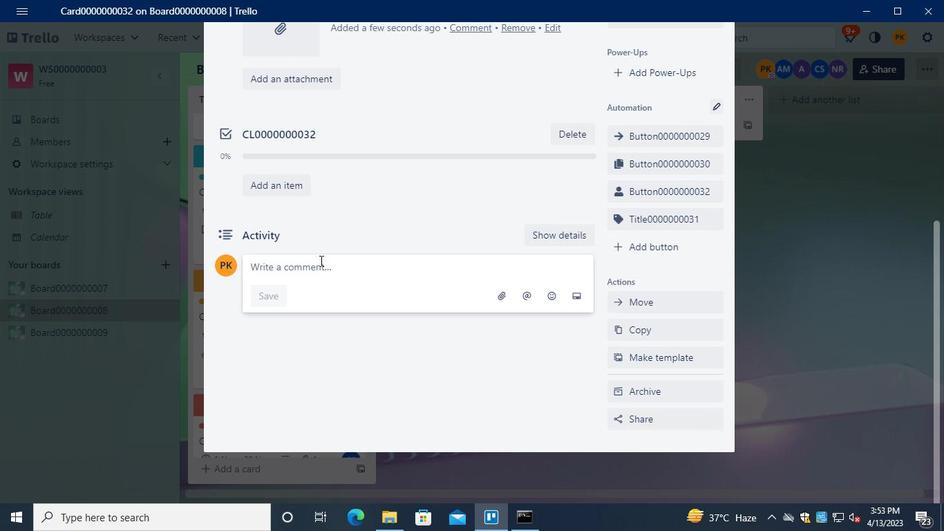 
Action: Keyboard C
Screenshot: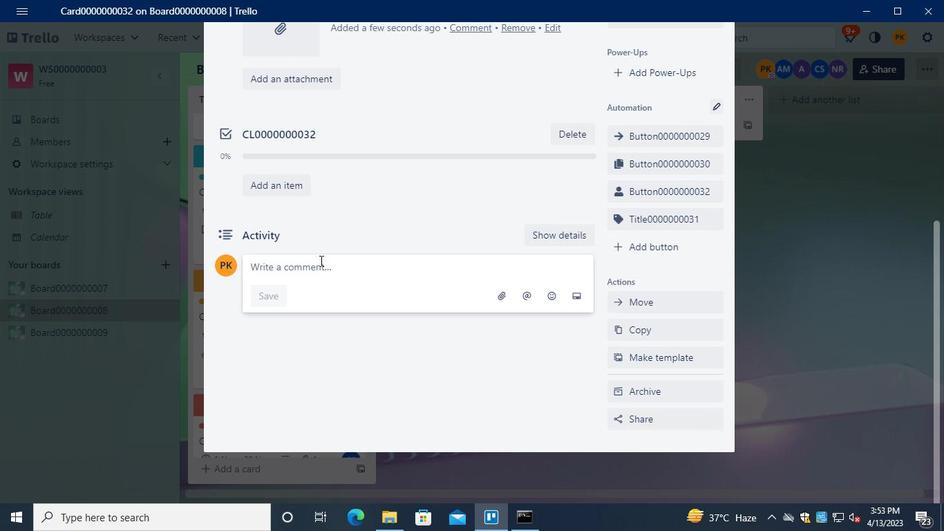 
Action: Keyboard M
Screenshot: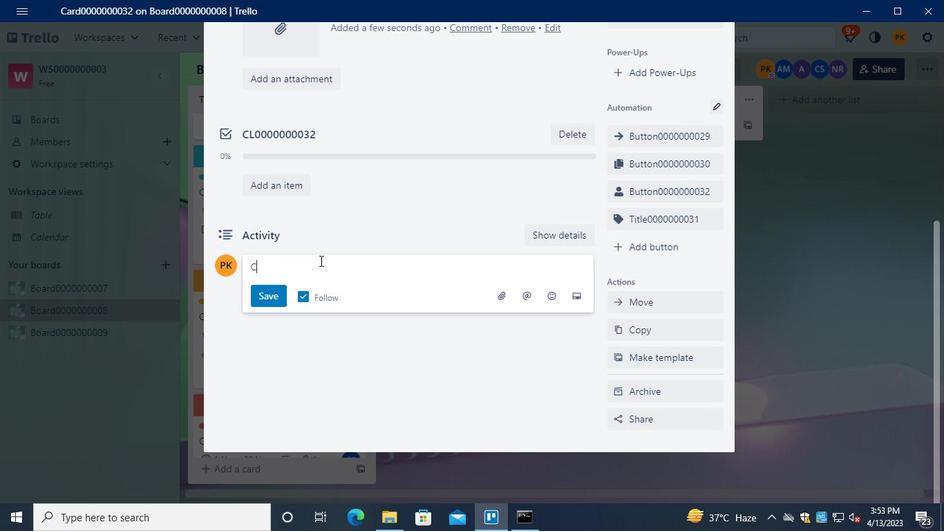 
Action: Keyboard <96>
Screenshot: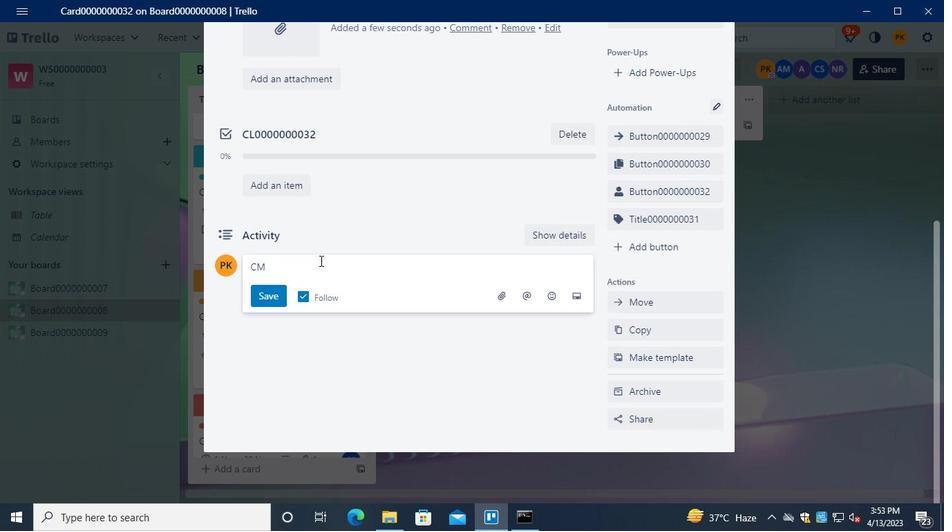 
Action: Keyboard <96>
Screenshot: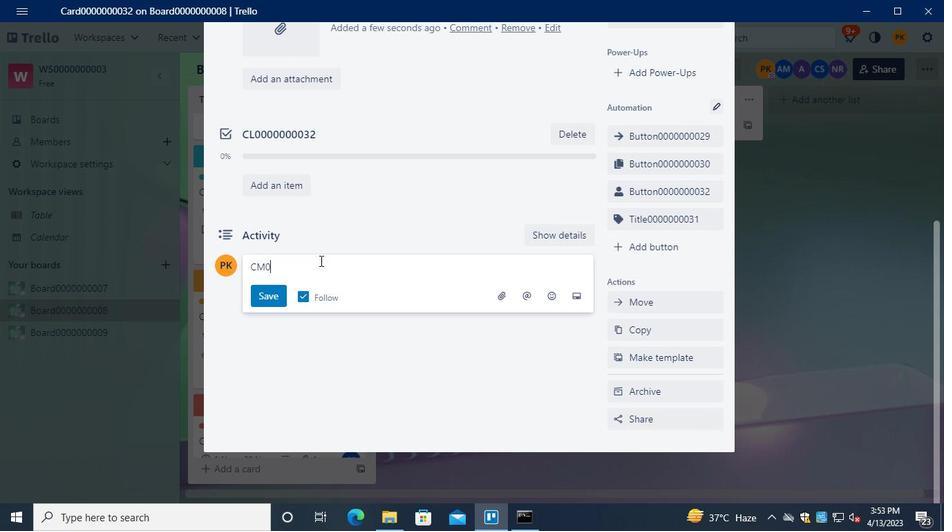 
Action: Keyboard <96>
Screenshot: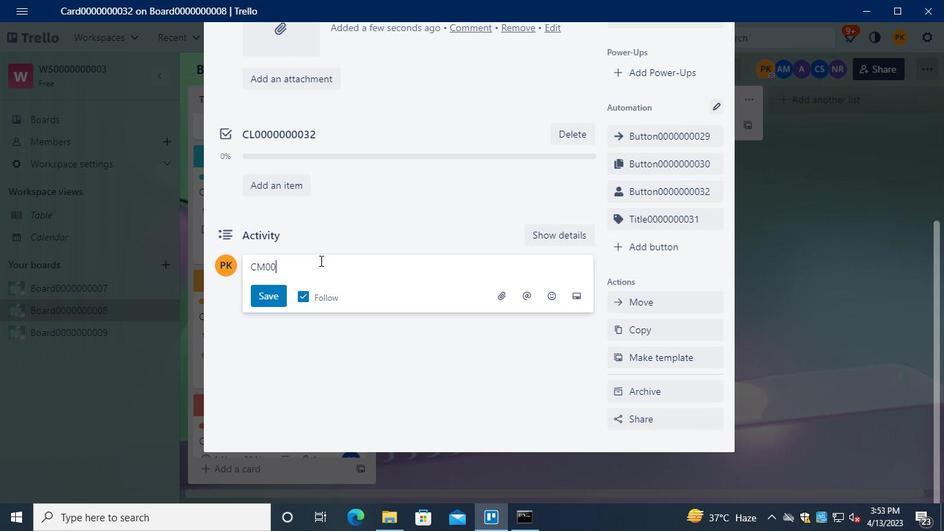 
Action: Keyboard <96>
Screenshot: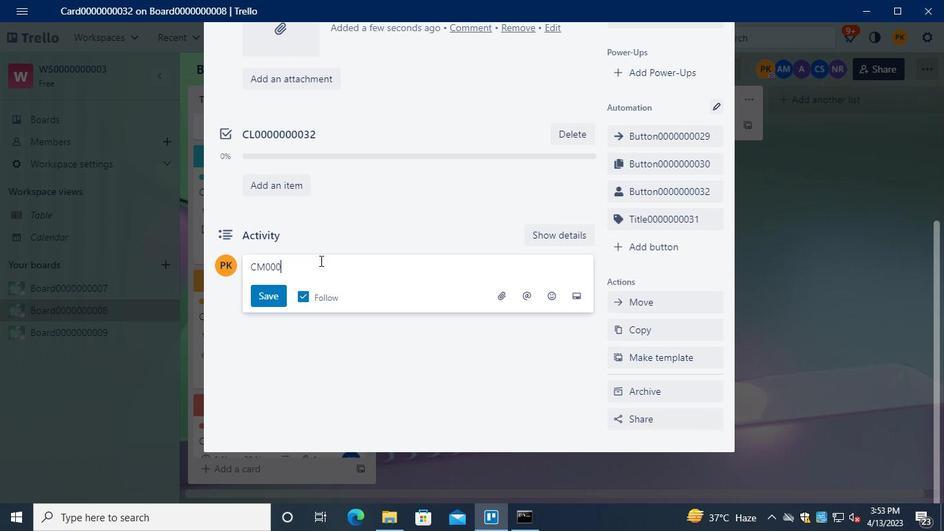 
Action: Keyboard <96>
Screenshot: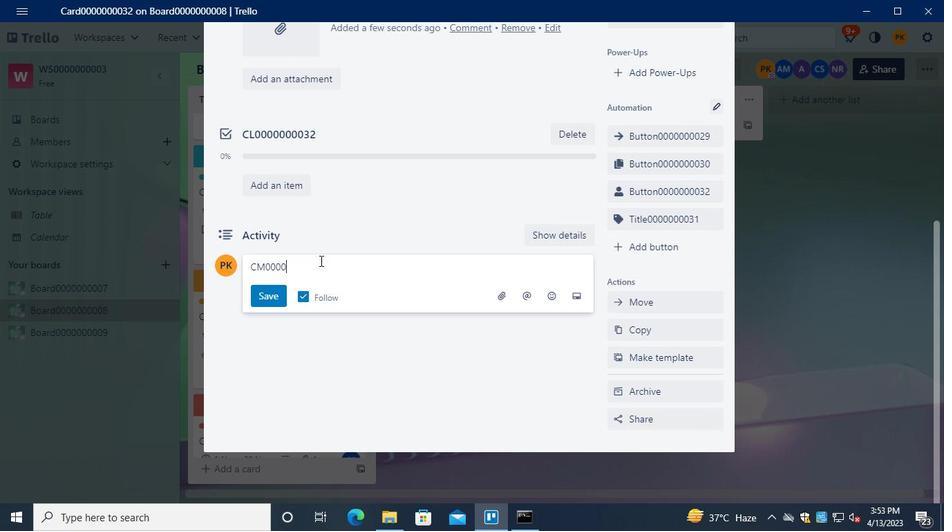 
Action: Keyboard <96>
Screenshot: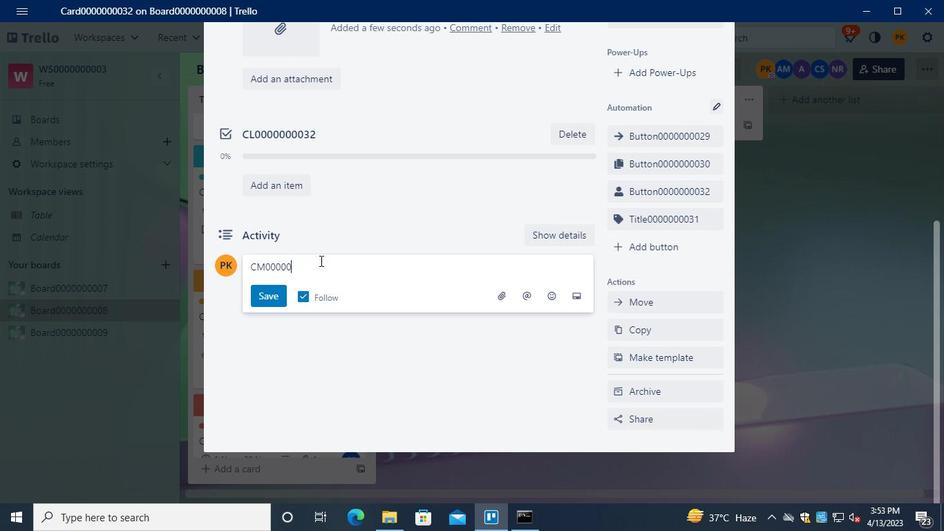 
Action: Keyboard <96>
Screenshot: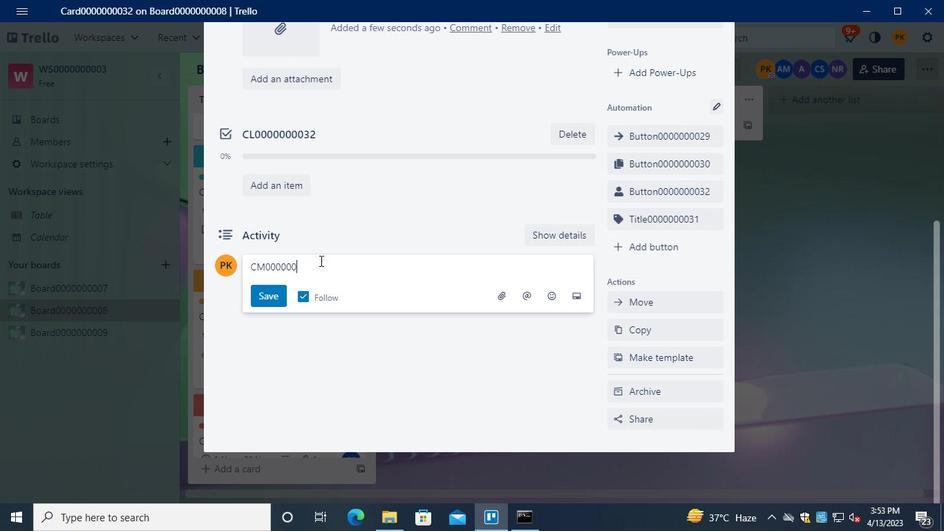
Action: Keyboard <96>
Screenshot: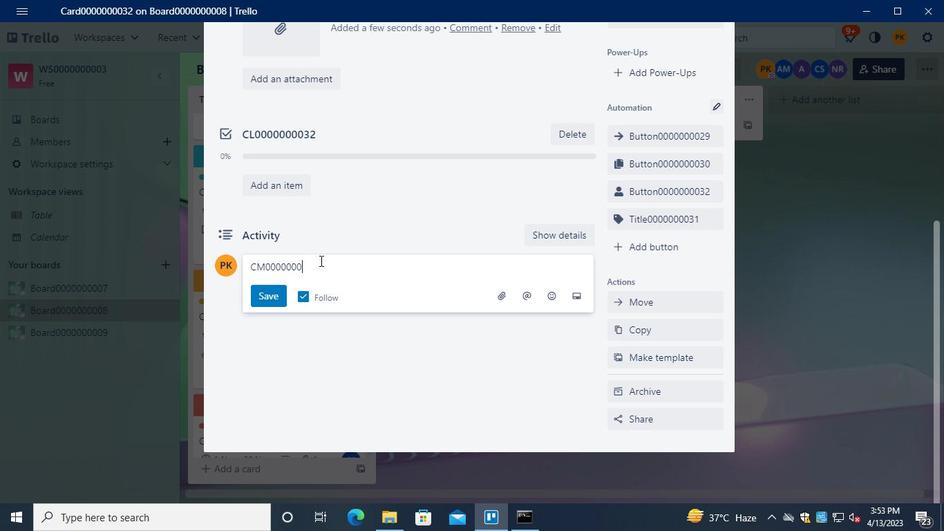 
Action: Keyboard <99>
Screenshot: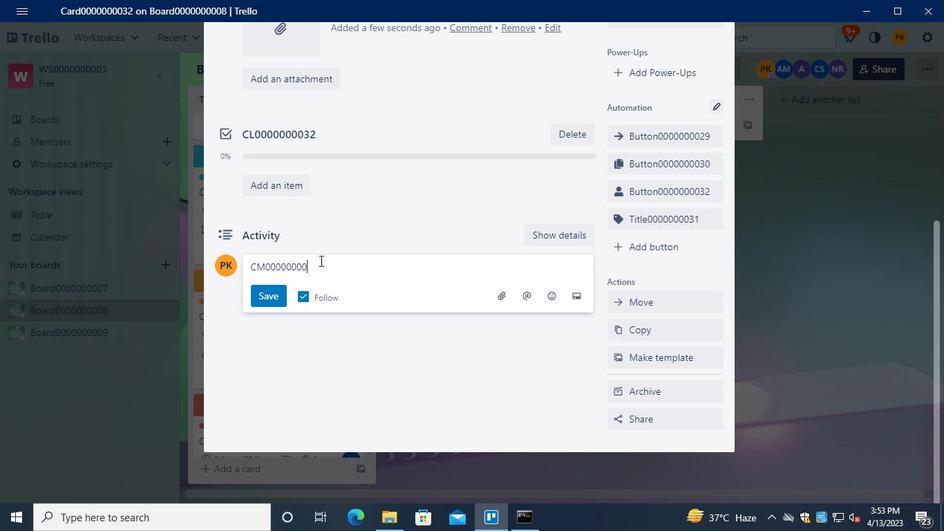 
Action: Keyboard <98>
Screenshot: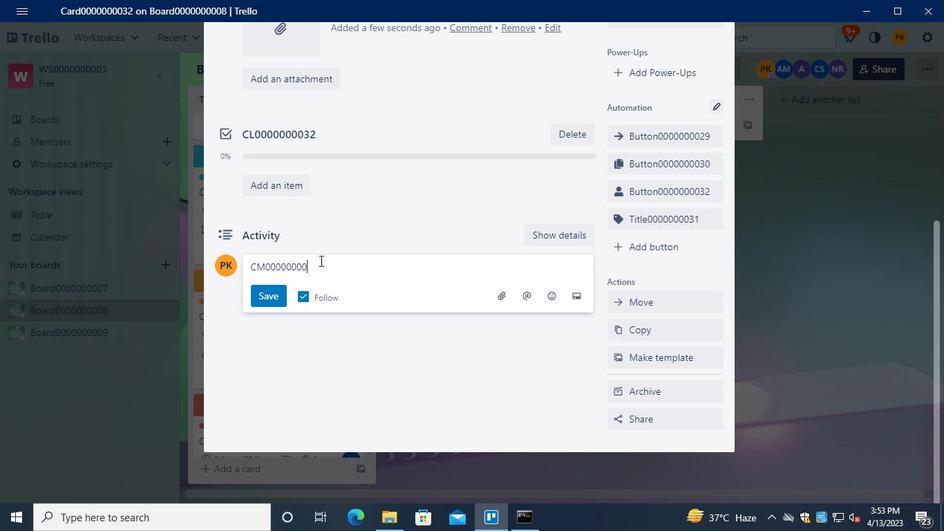 
Action: Mouse moved to (262, 289)
Screenshot: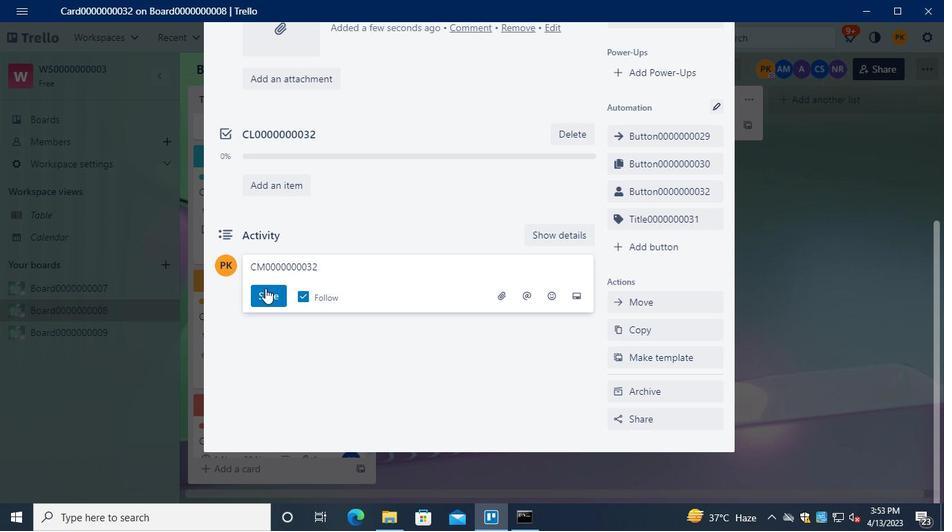 
Action: Mouse pressed left at (262, 289)
Screenshot: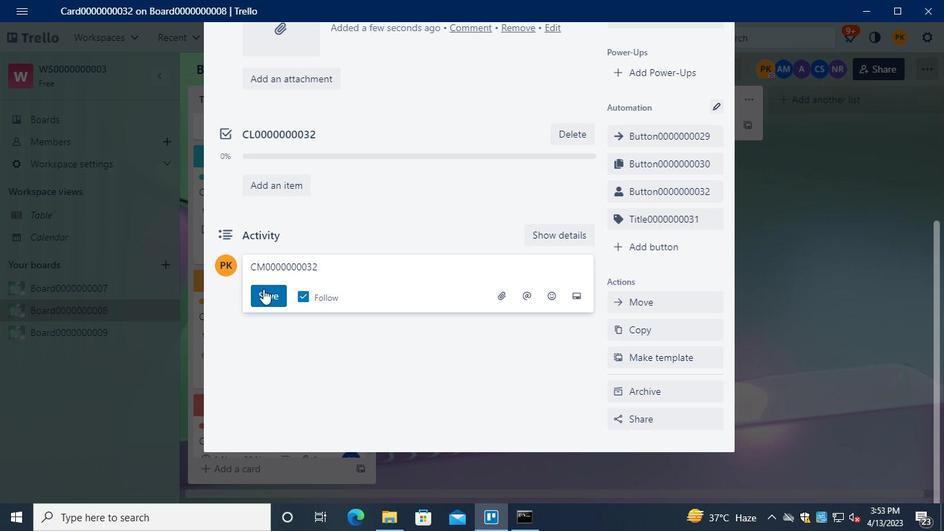 
Action: Mouse moved to (398, 239)
Screenshot: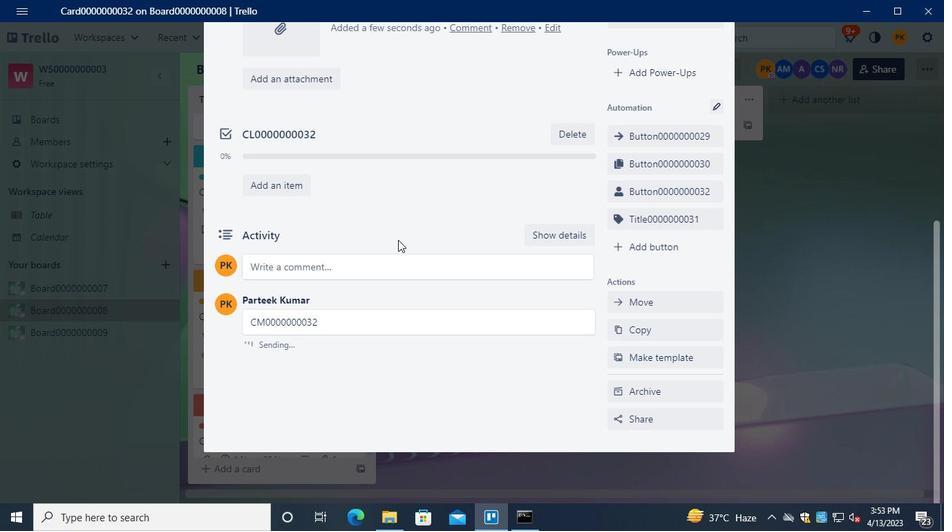 
Action: Keyboard Key.alt_l
Screenshot: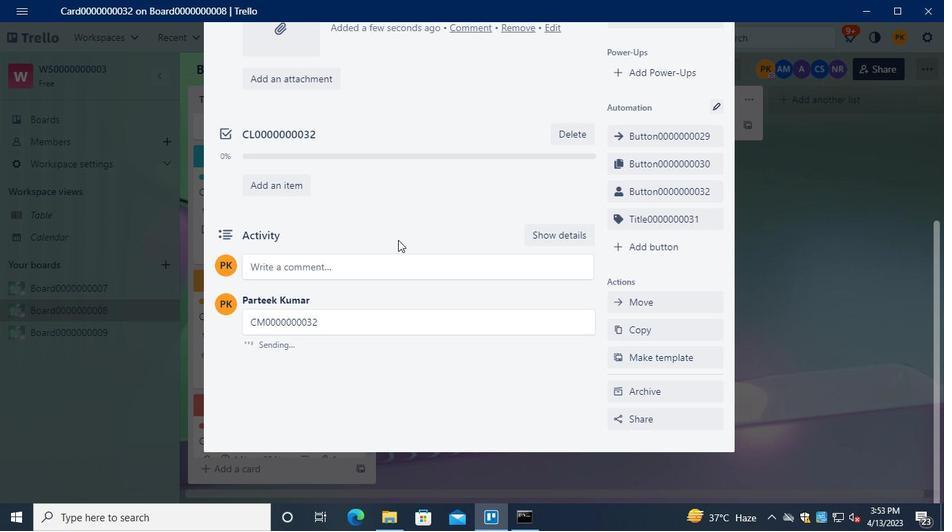 
Action: Keyboard Key.tab
Screenshot: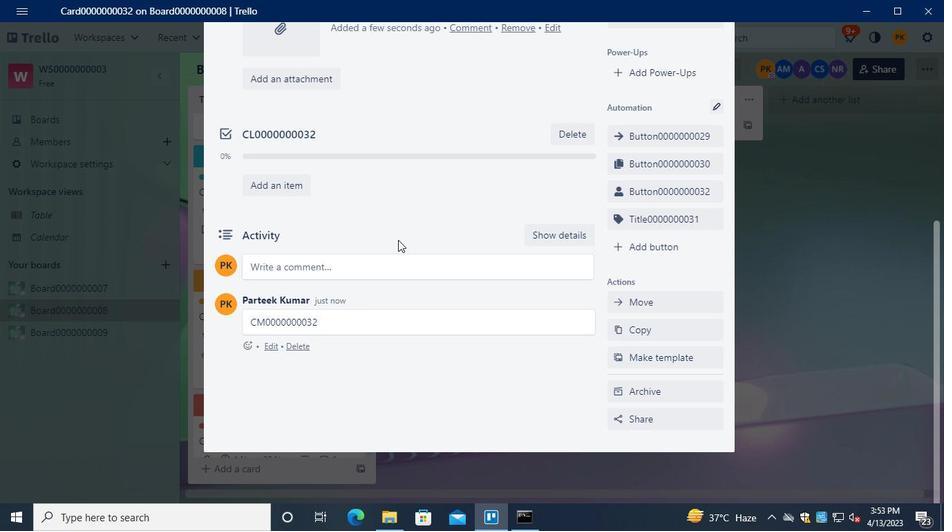 
Action: Mouse moved to (731, 85)
Screenshot: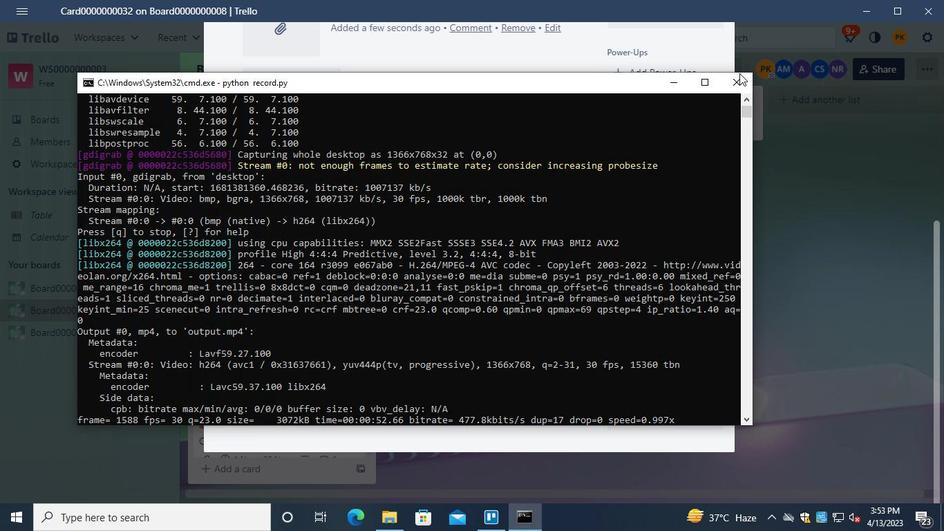 
Action: Mouse pressed left at (731, 85)
Screenshot: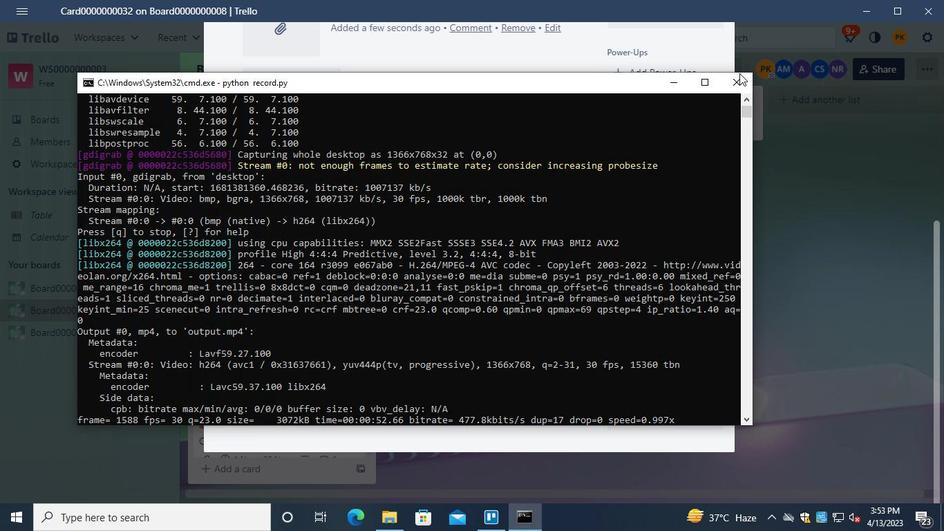 
Action: Mouse moved to (711, 88)
Screenshot: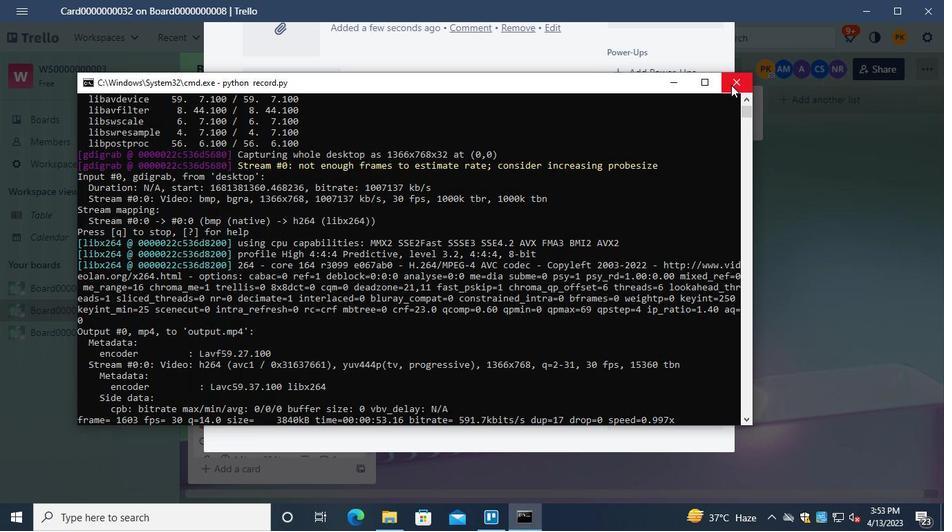 
